 Task: Look for space in Decatur, United States from 26th August, 2023 to 10th September, 2023 for 6 adults, 2 children in price range Rs.10000 to Rs.15000. Place can be entire place or shared room with 6 bedrooms having 6 beds and 6 bathrooms. Property type can be house, flat, guest house. Amenities needed are: wifi, TV, free parkinig on premises, gym, breakfast. Booking option can be shelf check-in. Required host language is English.
Action: Mouse moved to (418, 111)
Screenshot: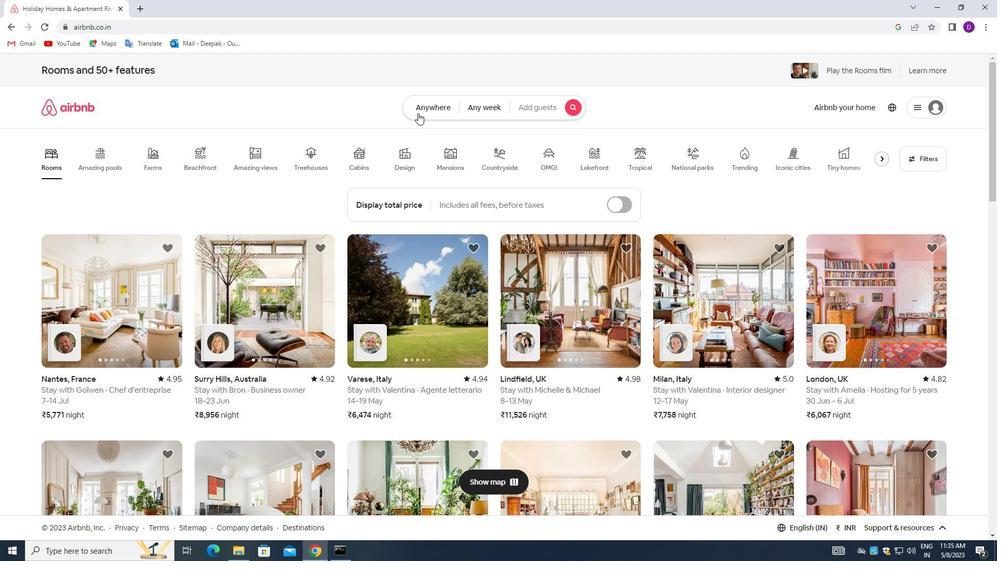 
Action: Mouse pressed left at (418, 111)
Screenshot: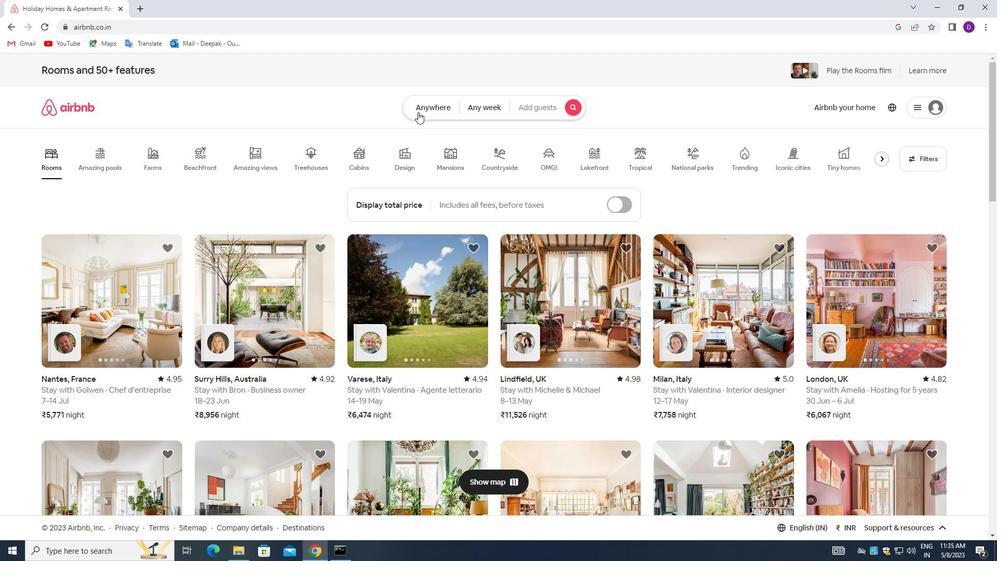 
Action: Mouse moved to (366, 152)
Screenshot: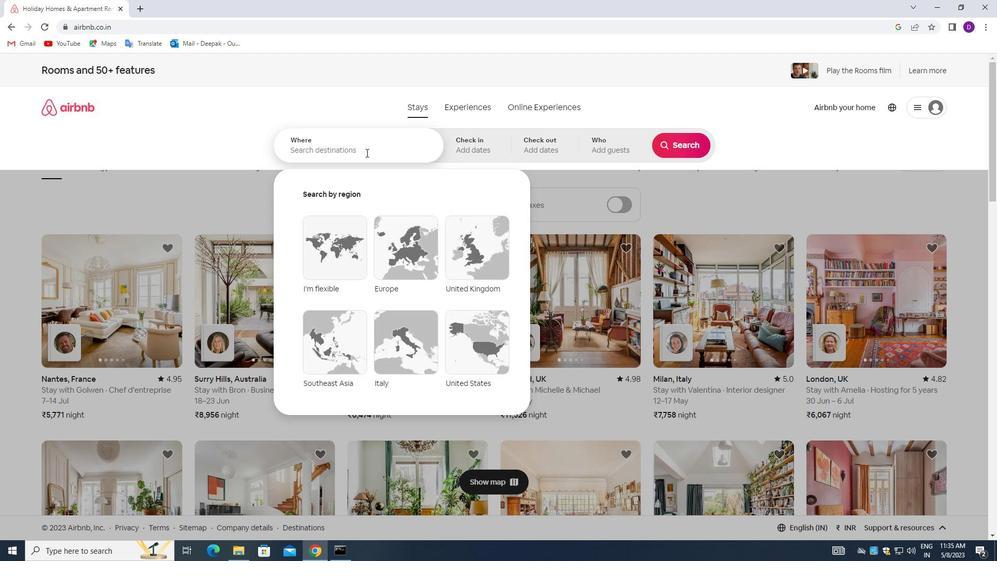 
Action: Mouse pressed left at (366, 152)
Screenshot: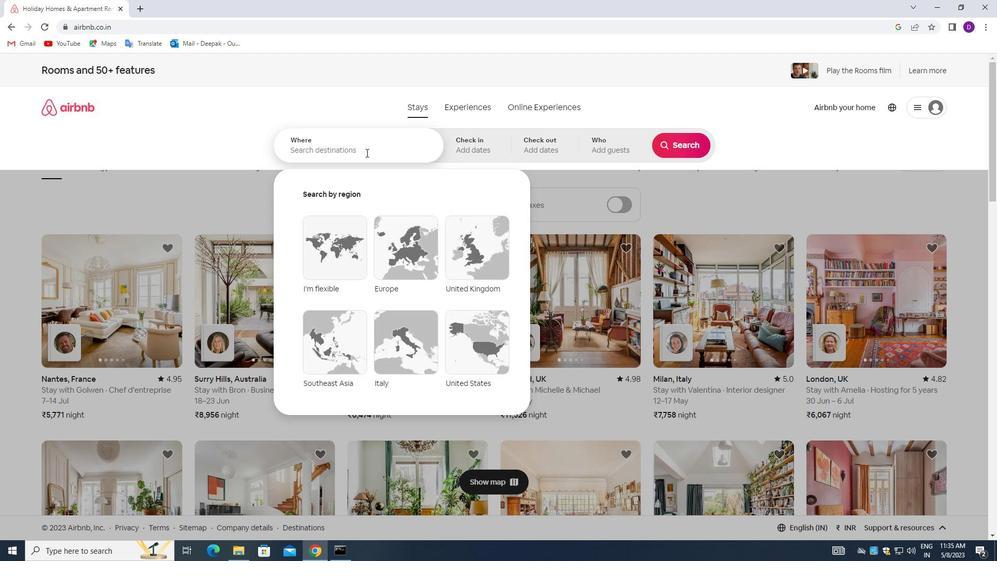 
Action: Mouse moved to (175, 233)
Screenshot: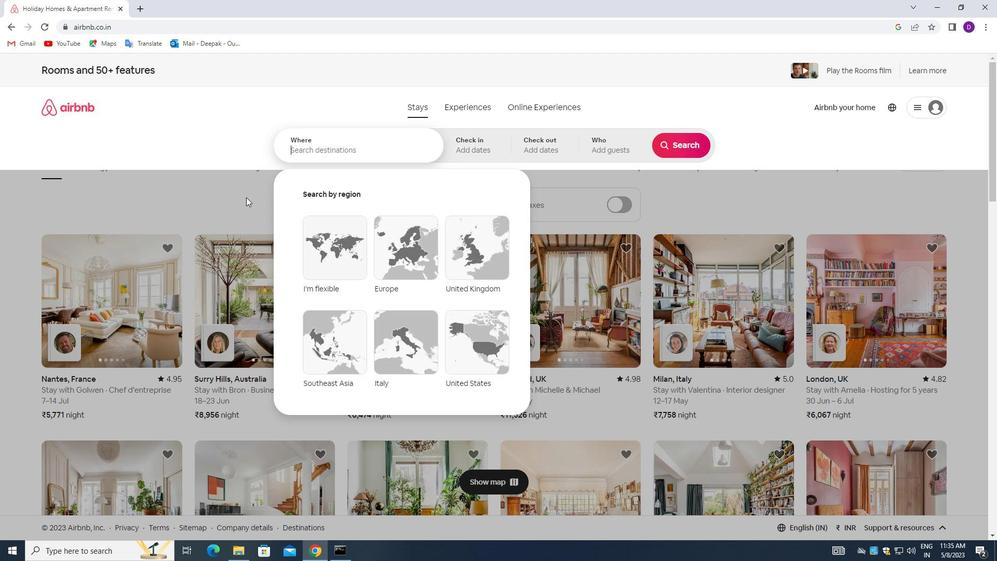
Action: Key pressed <Key.shift_r>Decatur,<Key.space><Key.shift>UNO<Key.backspace>ITED<Key.space><Key.shift_r>STATES<Key.enter>
Screenshot: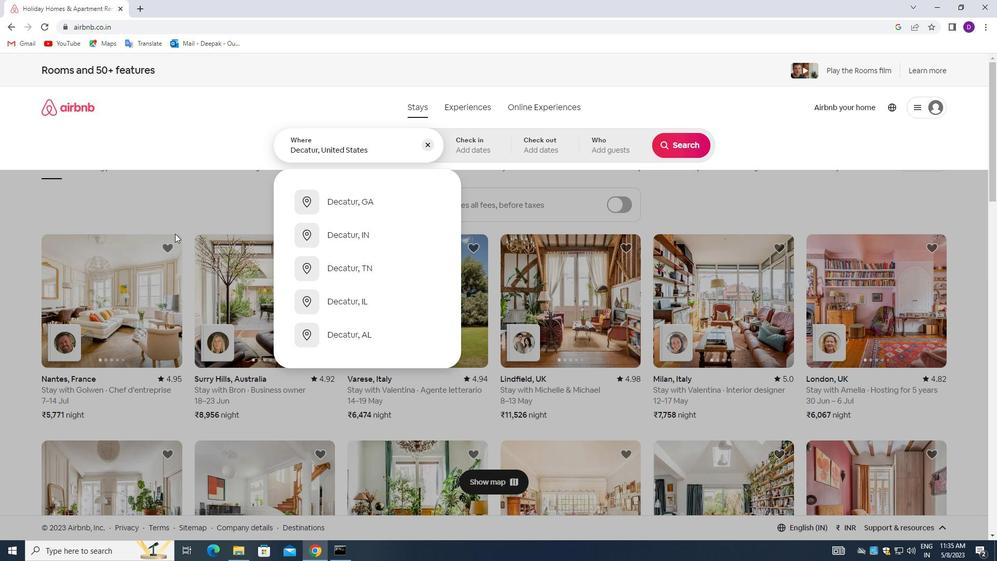 
Action: Mouse moved to (683, 230)
Screenshot: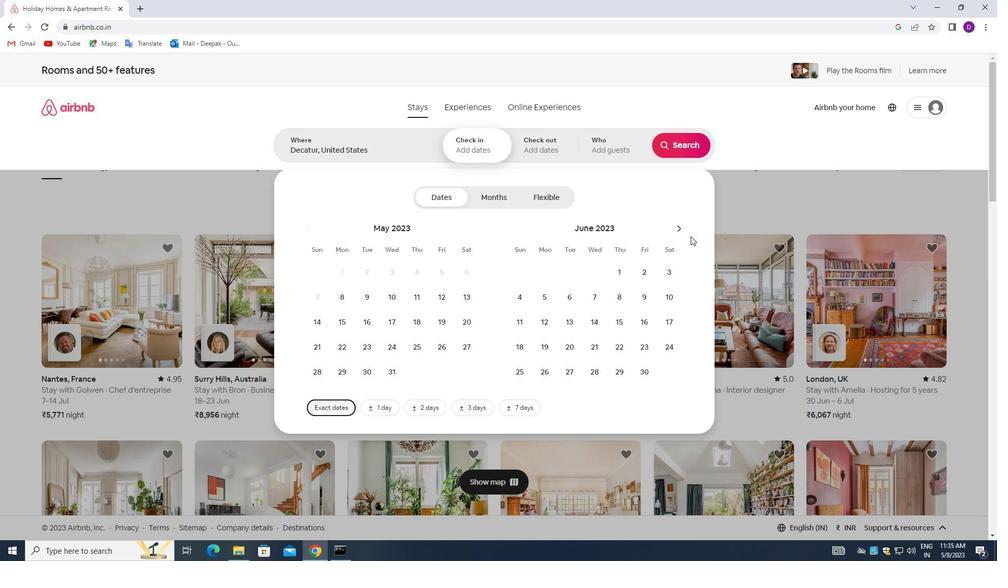 
Action: Mouse pressed left at (683, 230)
Screenshot: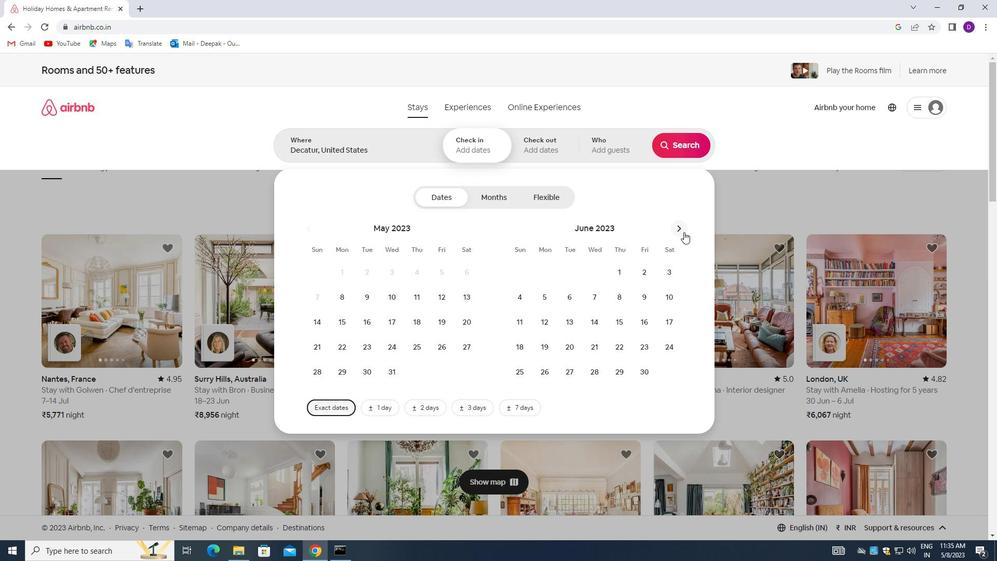 
Action: Mouse pressed left at (683, 230)
Screenshot: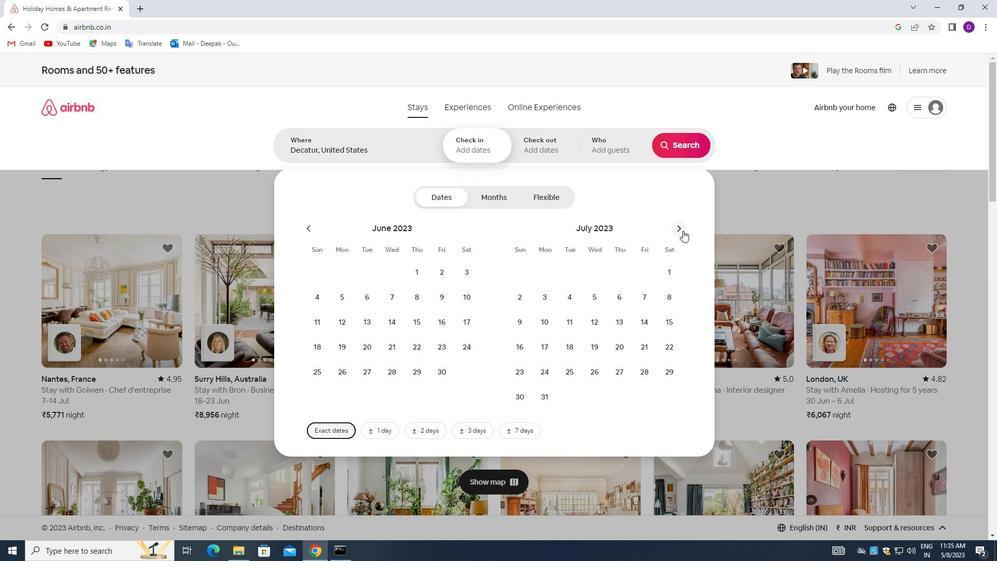 
Action: Mouse pressed left at (683, 230)
Screenshot: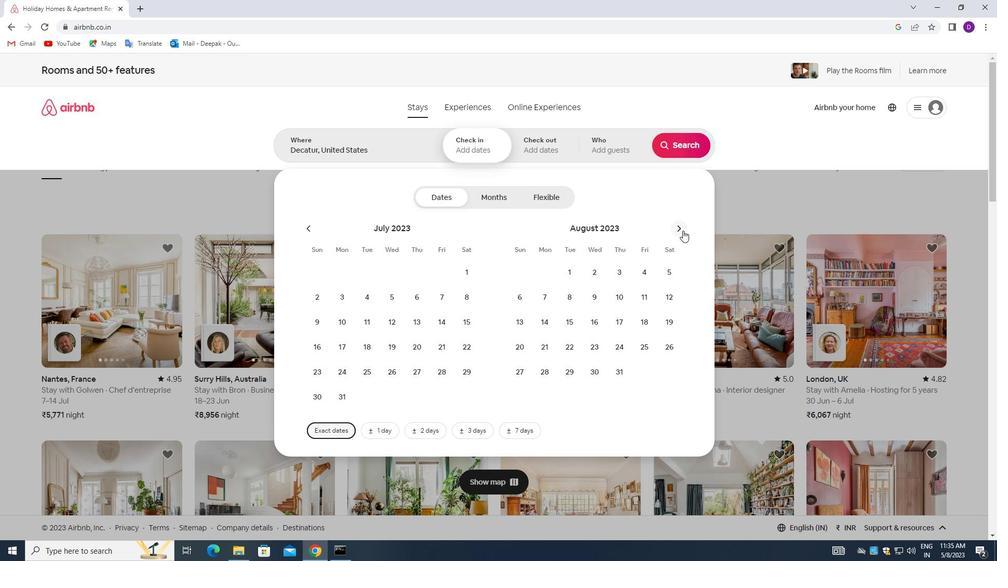 
Action: Mouse moved to (467, 344)
Screenshot: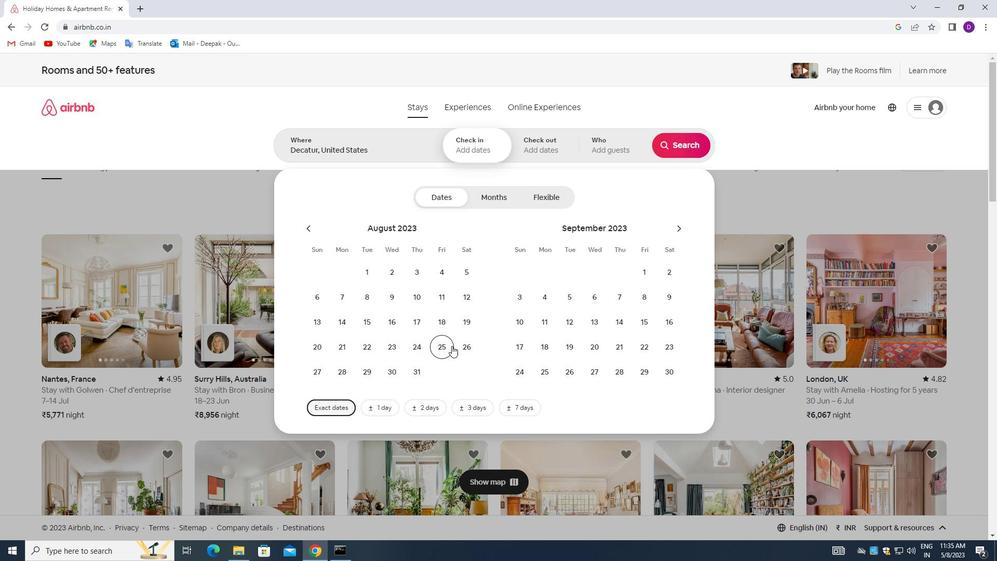 
Action: Mouse pressed left at (467, 344)
Screenshot: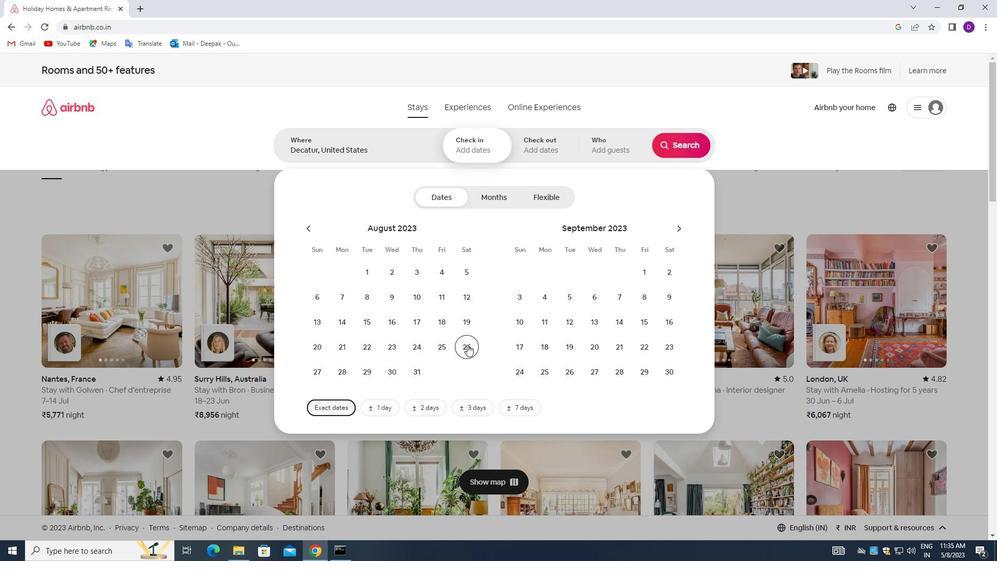 
Action: Mouse moved to (515, 322)
Screenshot: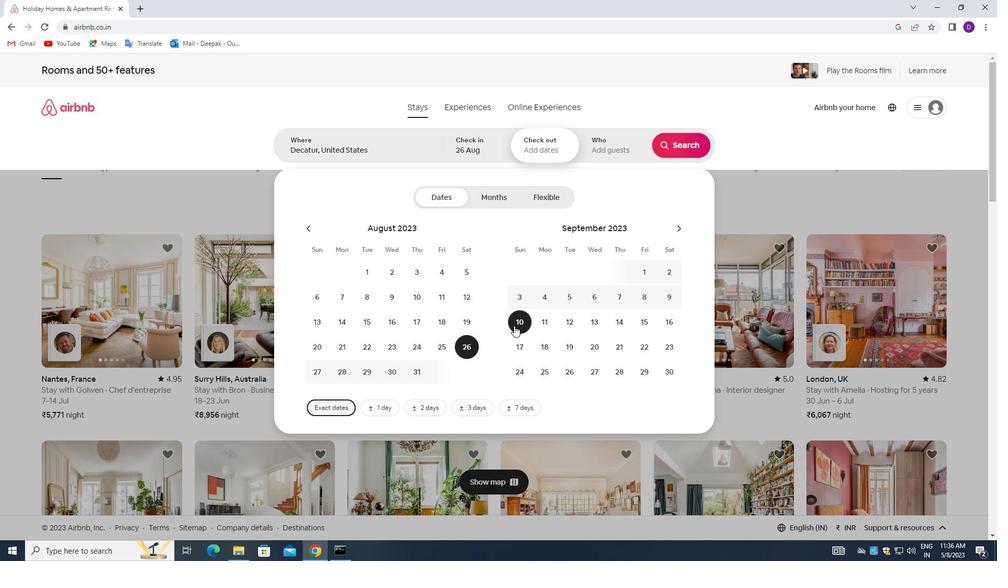 
Action: Mouse pressed left at (515, 322)
Screenshot: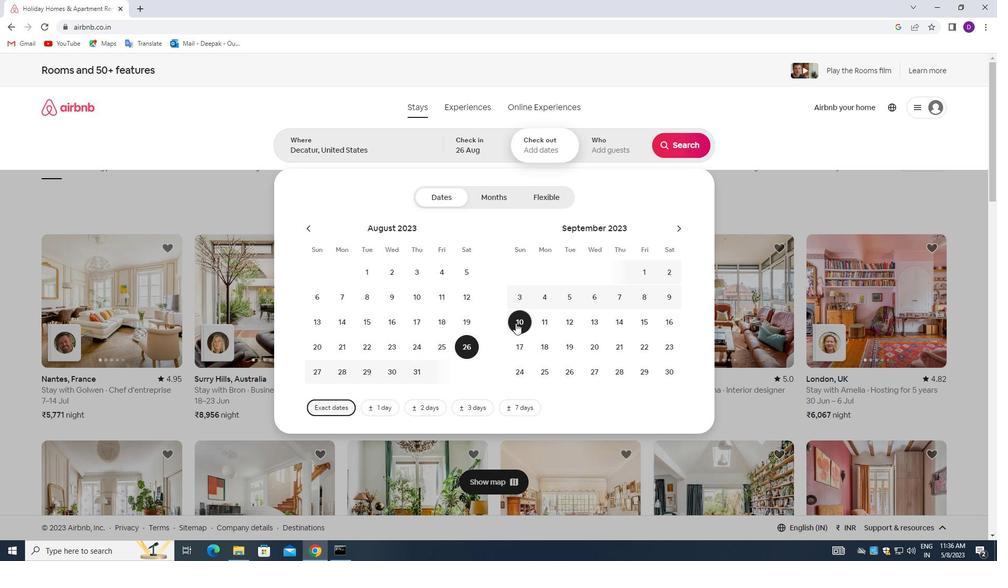 
Action: Mouse moved to (599, 146)
Screenshot: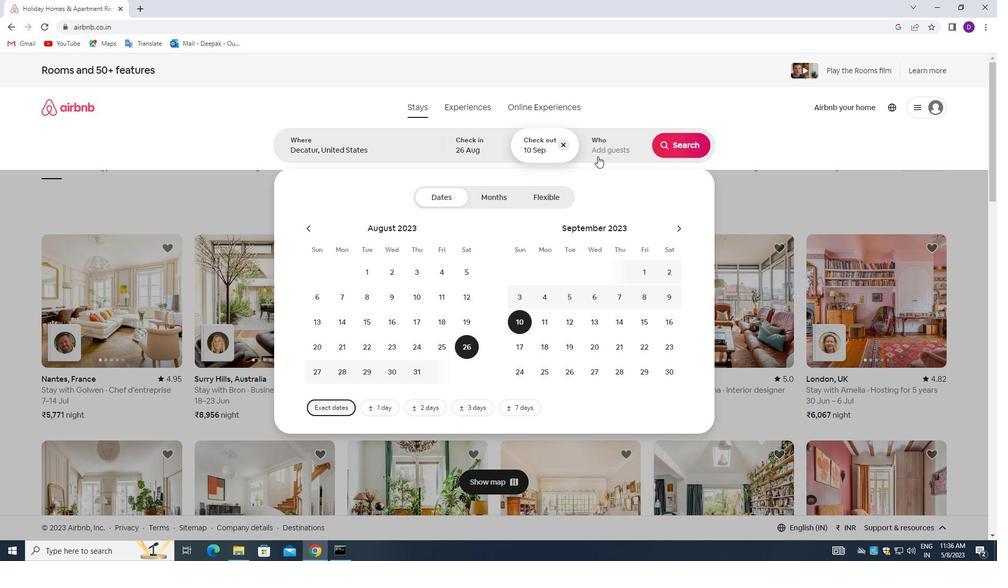 
Action: Mouse pressed left at (599, 146)
Screenshot: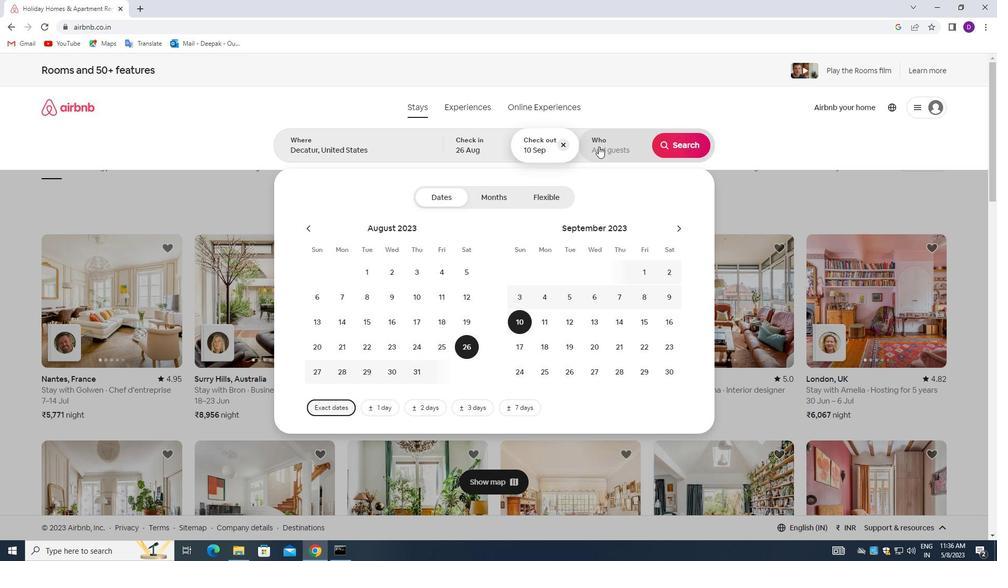 
Action: Mouse moved to (686, 203)
Screenshot: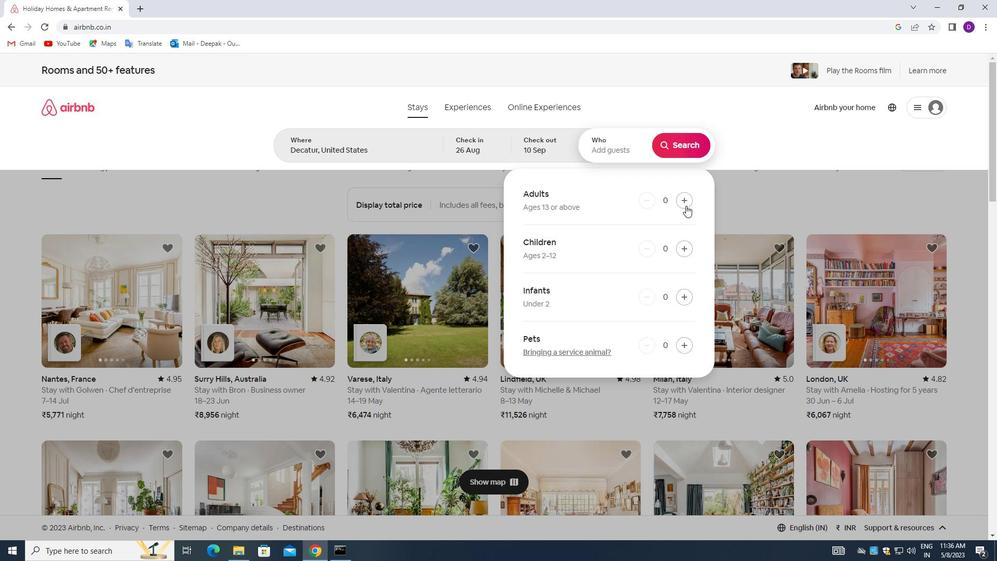 
Action: Mouse pressed left at (686, 203)
Screenshot: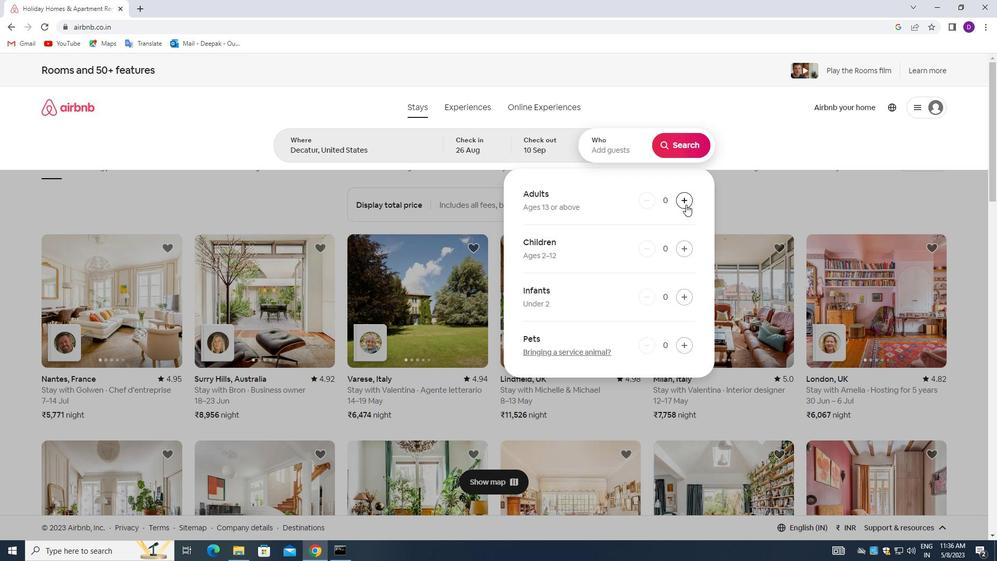 
Action: Mouse pressed left at (686, 203)
Screenshot: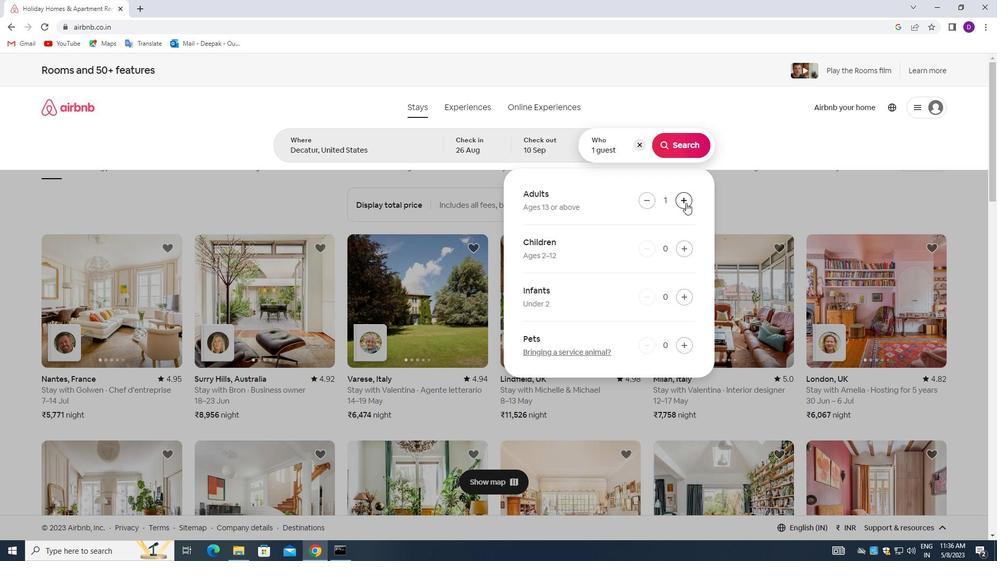 
Action: Mouse pressed left at (686, 203)
Screenshot: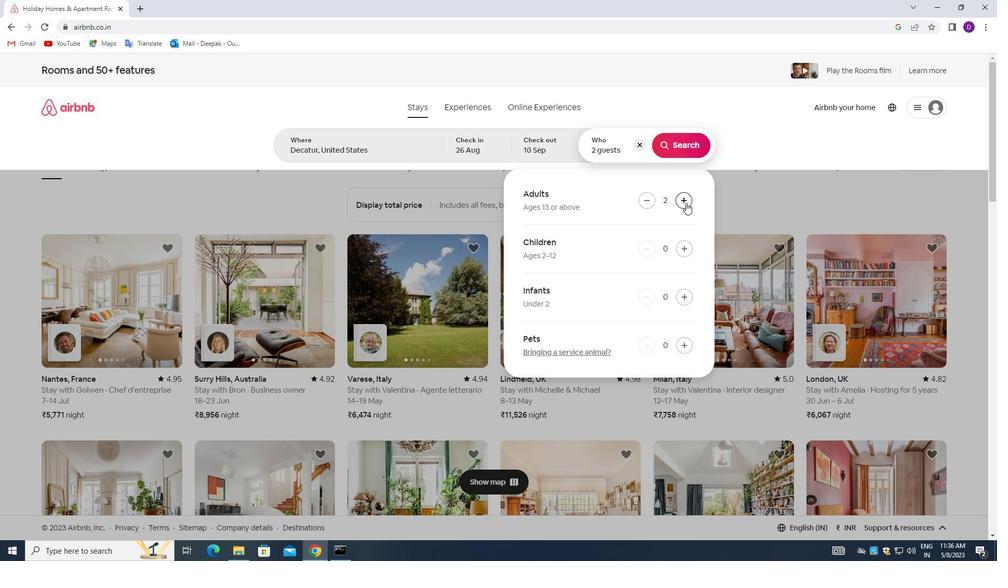
Action: Mouse pressed left at (686, 203)
Screenshot: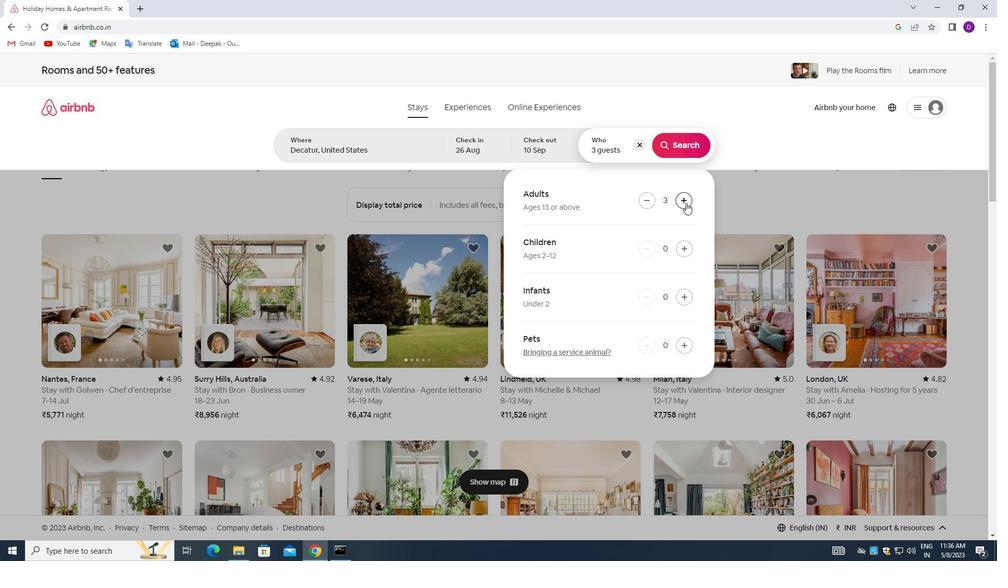 
Action: Mouse pressed left at (686, 203)
Screenshot: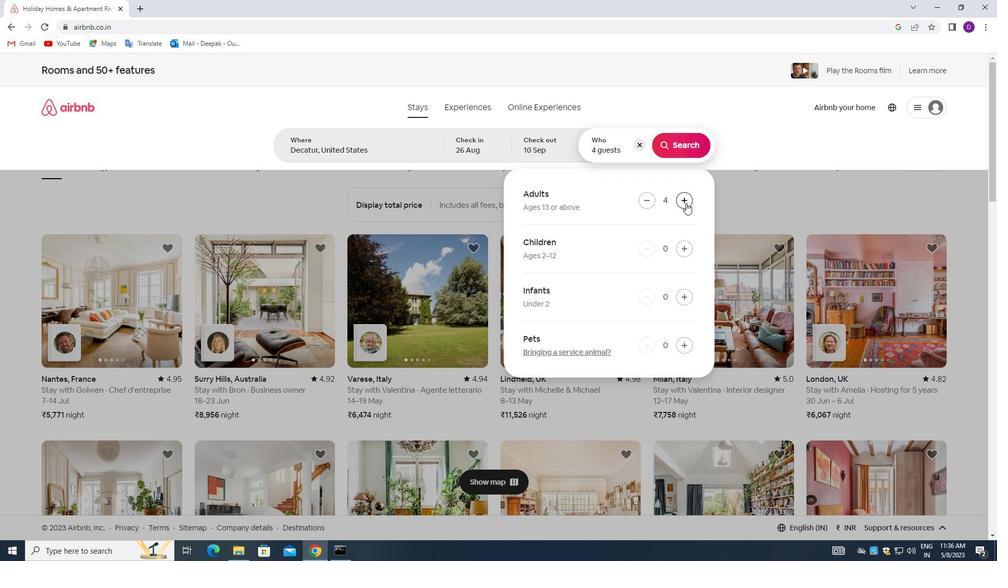 
Action: Mouse pressed left at (686, 203)
Screenshot: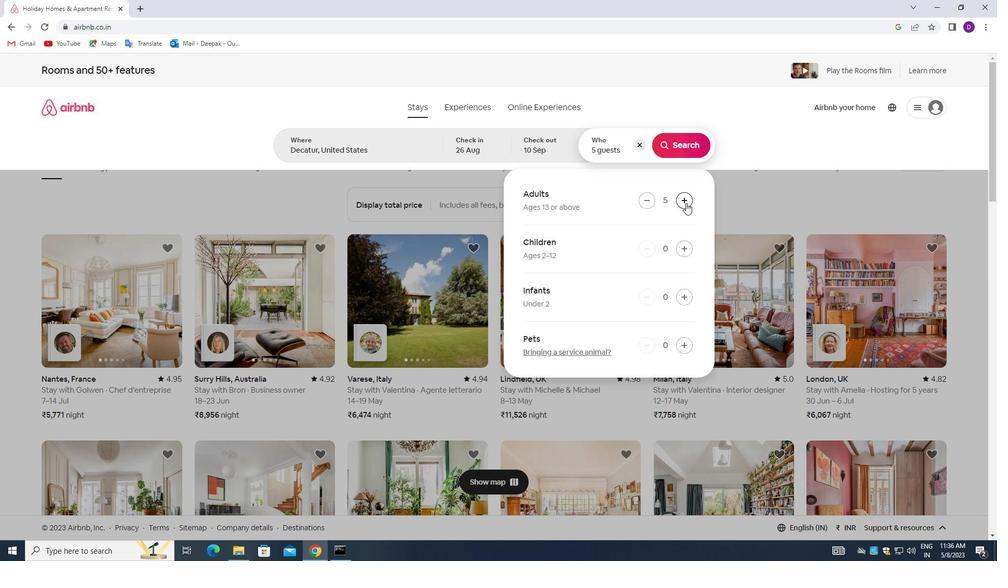 
Action: Mouse moved to (681, 251)
Screenshot: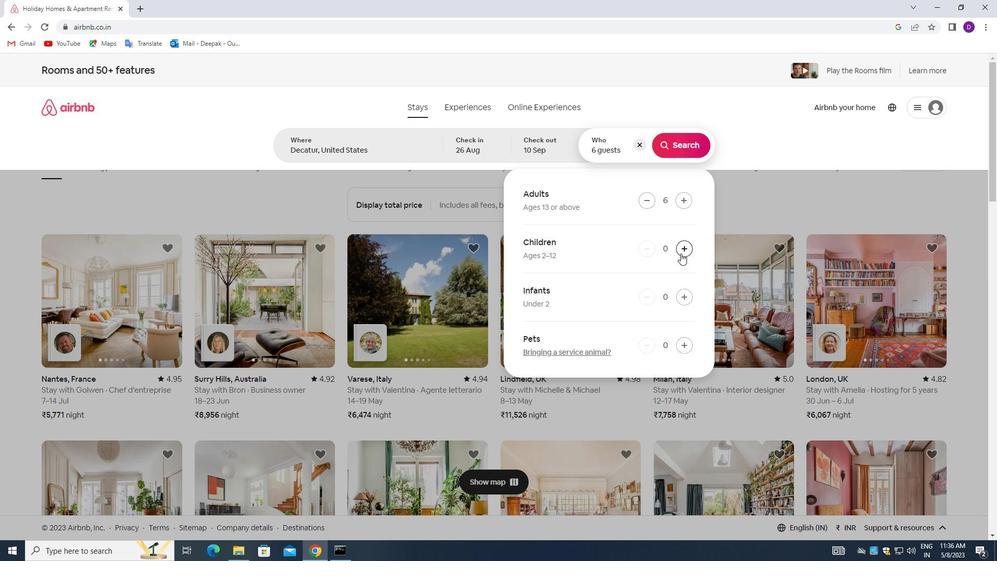 
Action: Mouse pressed left at (681, 251)
Screenshot: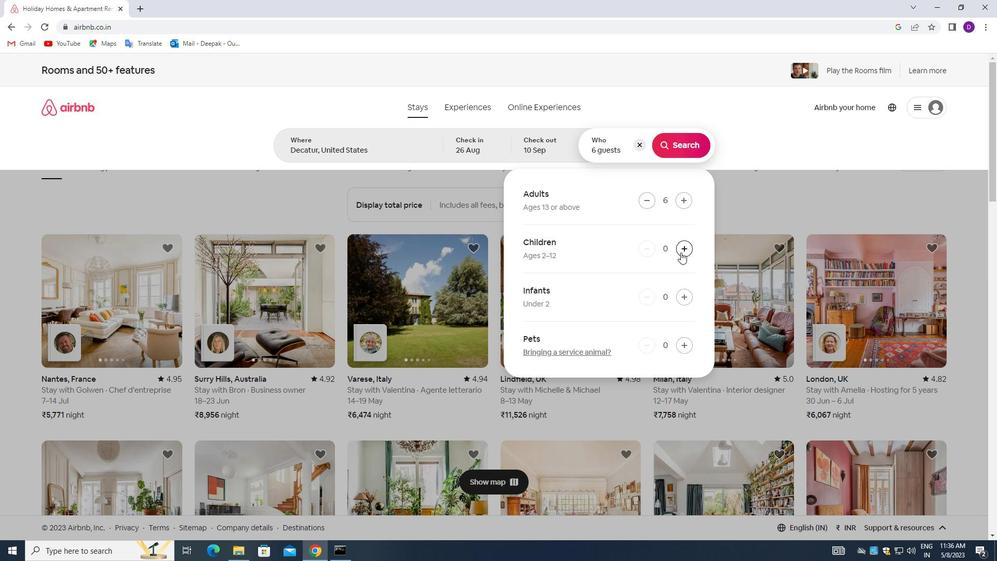 
Action: Mouse pressed left at (681, 251)
Screenshot: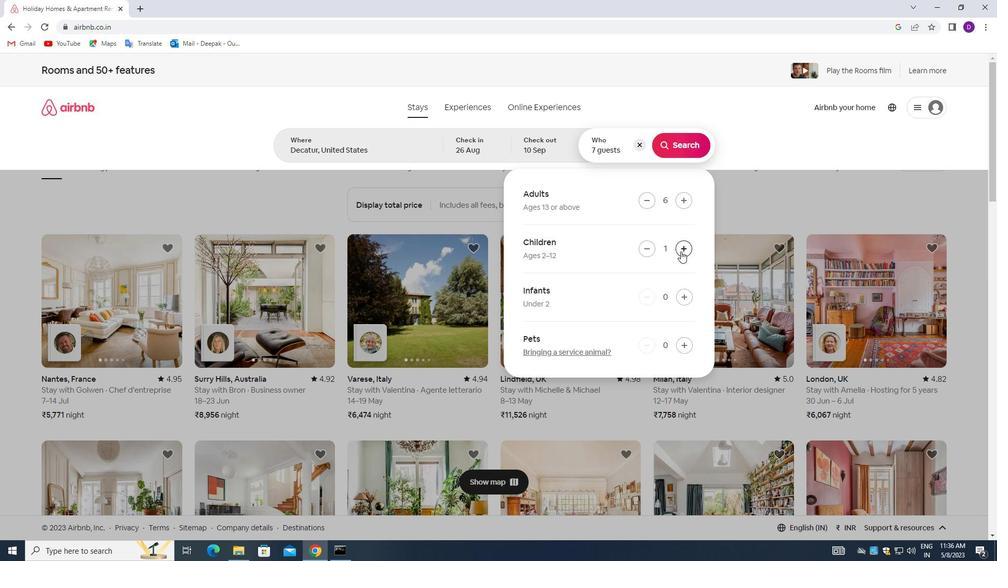 
Action: Mouse moved to (681, 143)
Screenshot: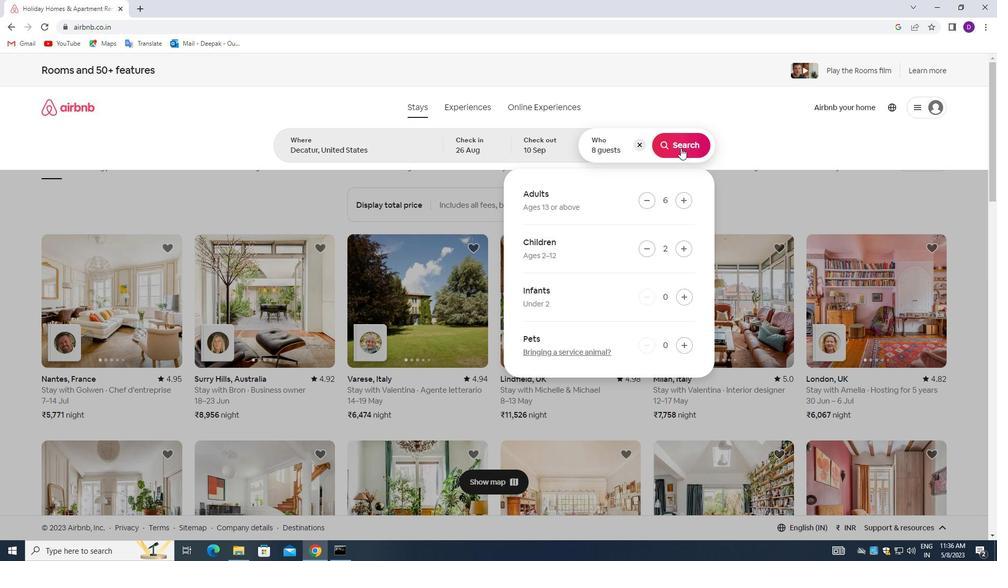 
Action: Mouse pressed left at (681, 143)
Screenshot: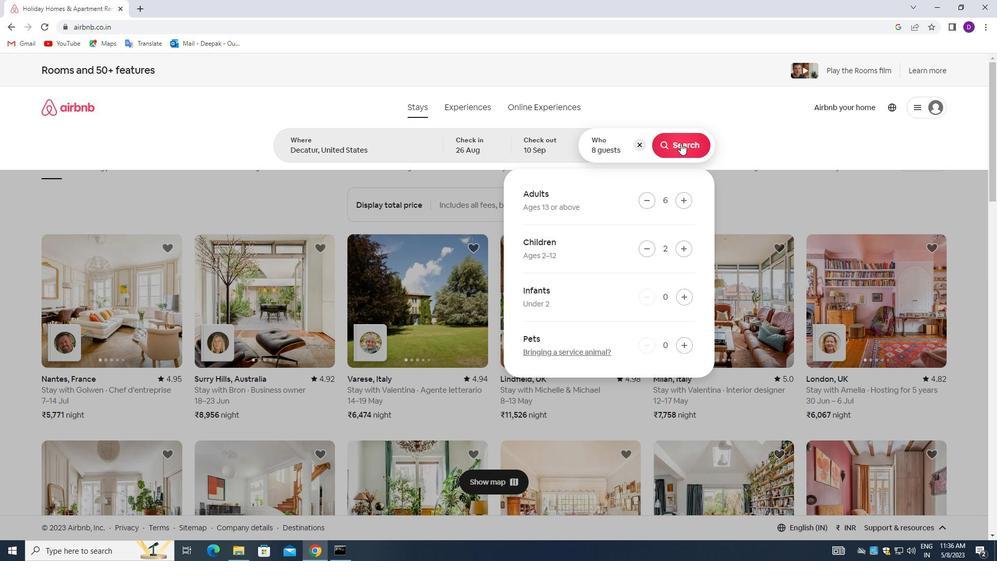 
Action: Mouse moved to (943, 113)
Screenshot: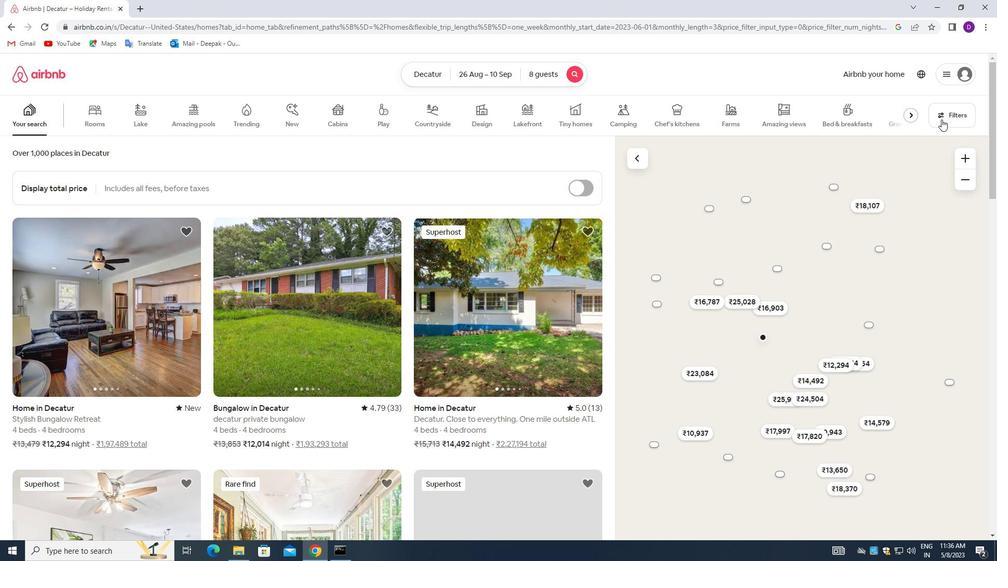 
Action: Mouse pressed left at (943, 113)
Screenshot: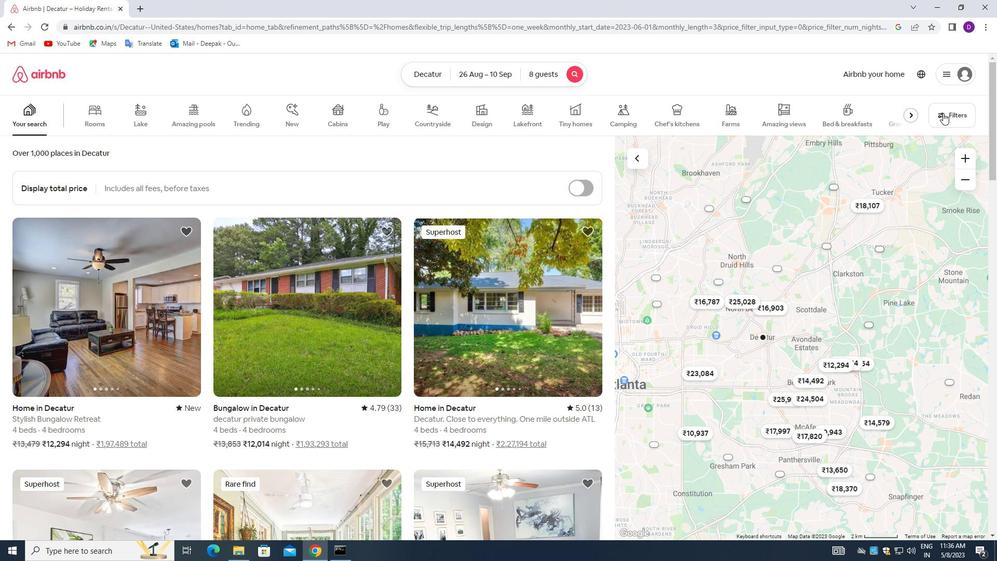 
Action: Mouse moved to (434, 333)
Screenshot: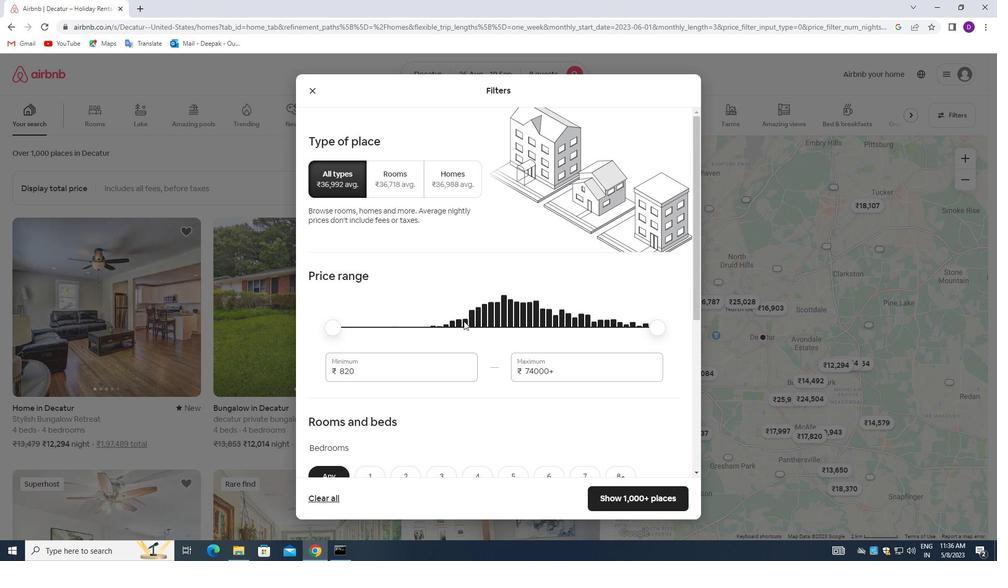 
Action: Mouse scrolled (434, 332) with delta (0, 0)
Screenshot: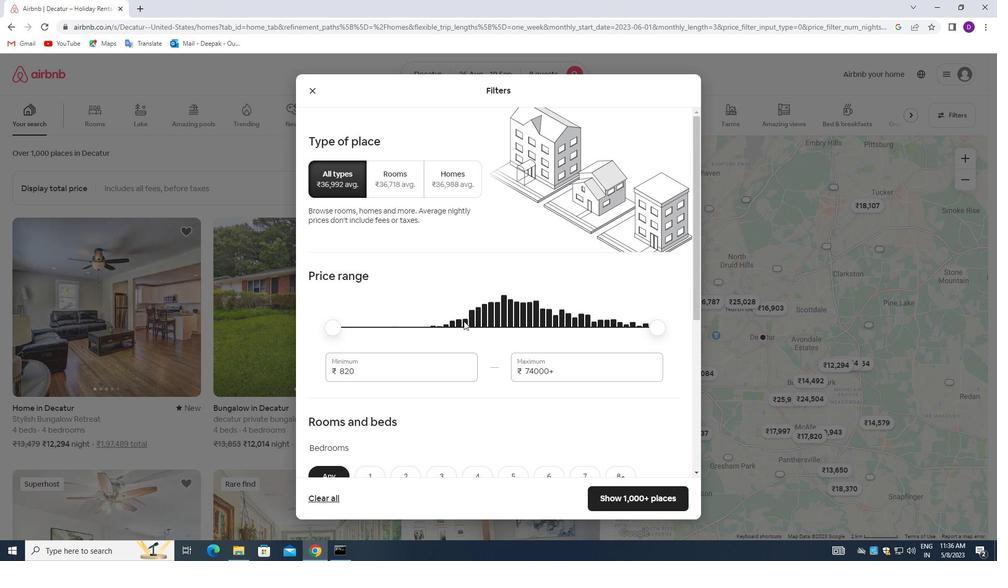 
Action: Mouse moved to (361, 319)
Screenshot: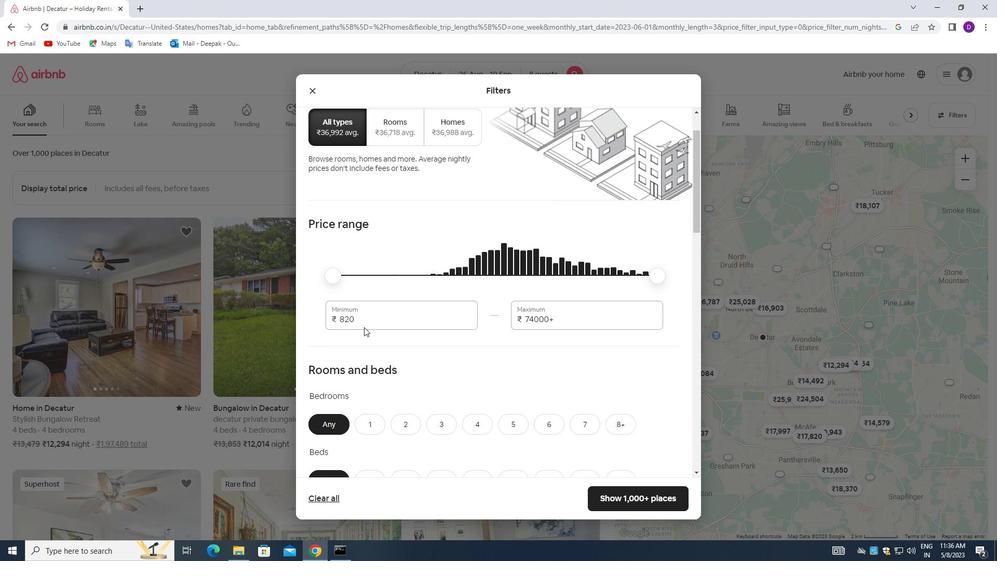 
Action: Mouse pressed left at (361, 319)
Screenshot: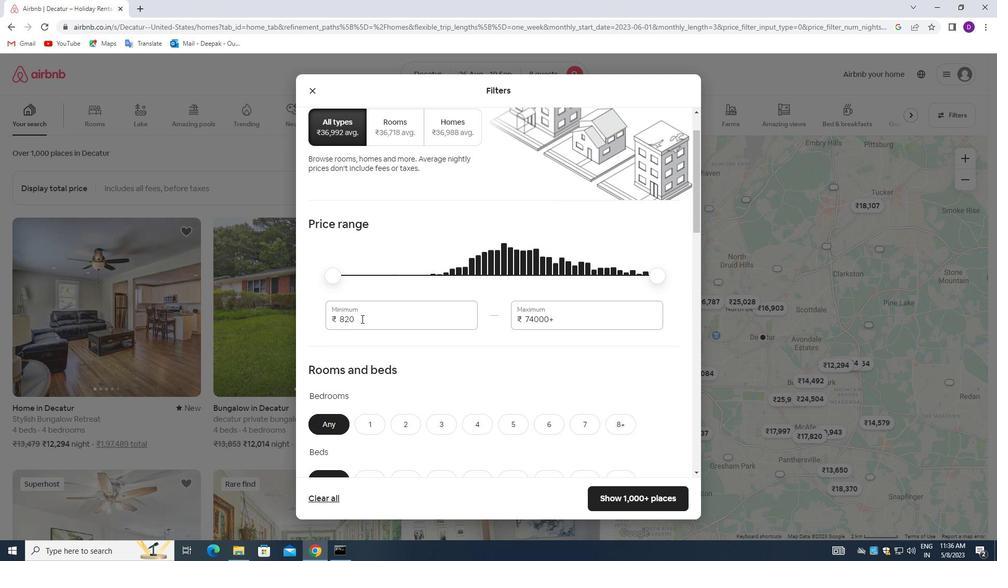 
Action: Mouse pressed left at (361, 319)
Screenshot: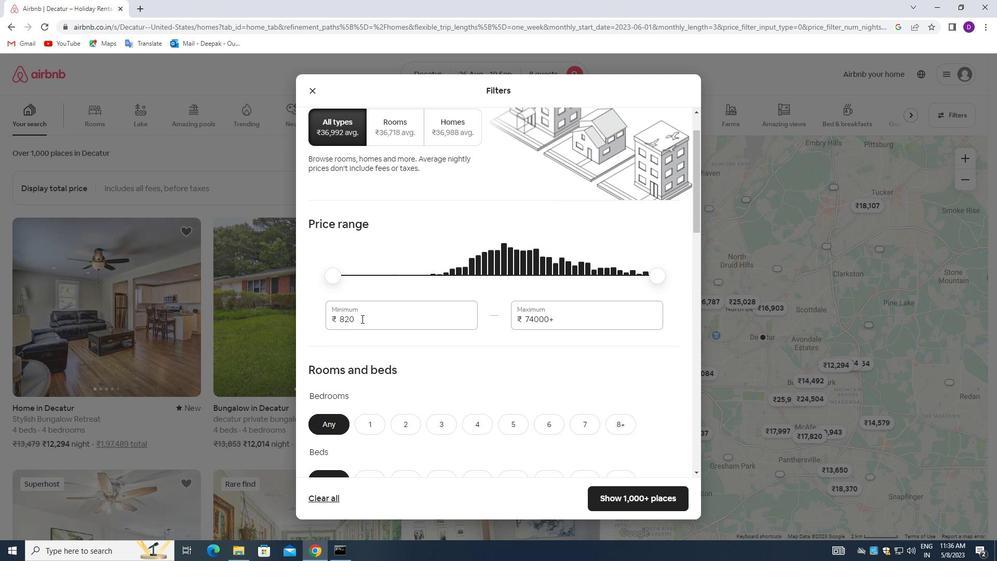
Action: Key pressed 10000<Key.tab>15000
Screenshot: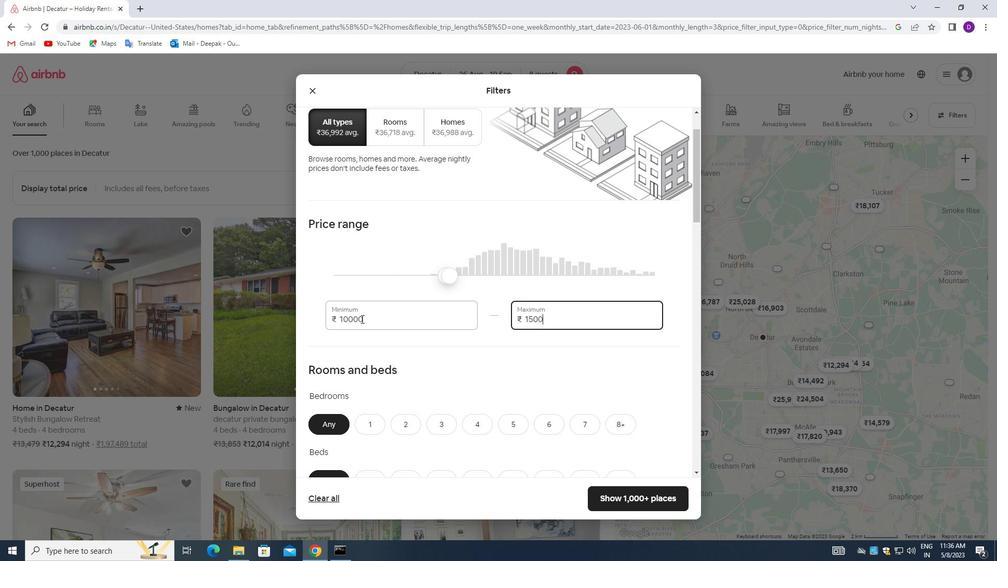 
Action: Mouse moved to (422, 321)
Screenshot: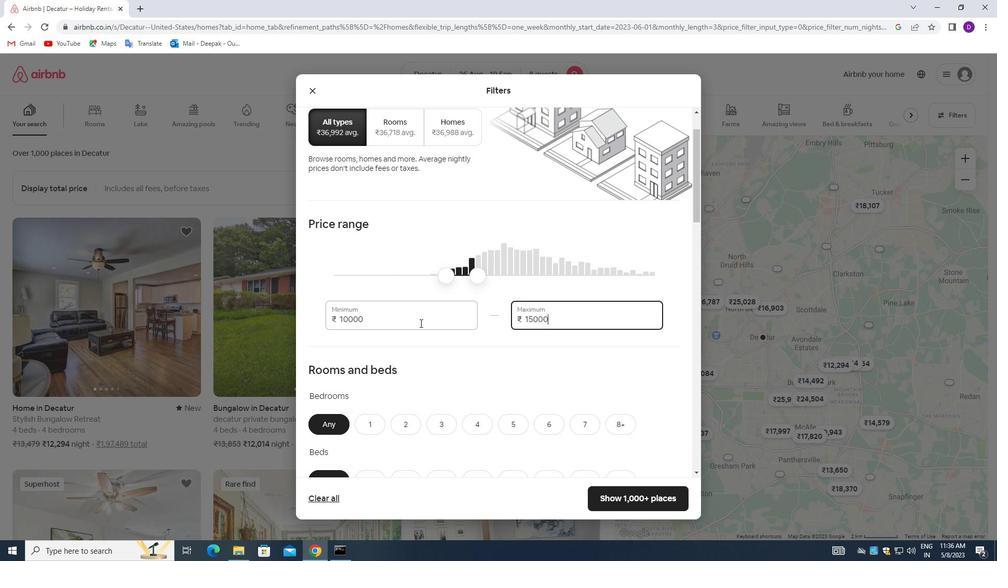 
Action: Mouse scrolled (422, 321) with delta (0, 0)
Screenshot: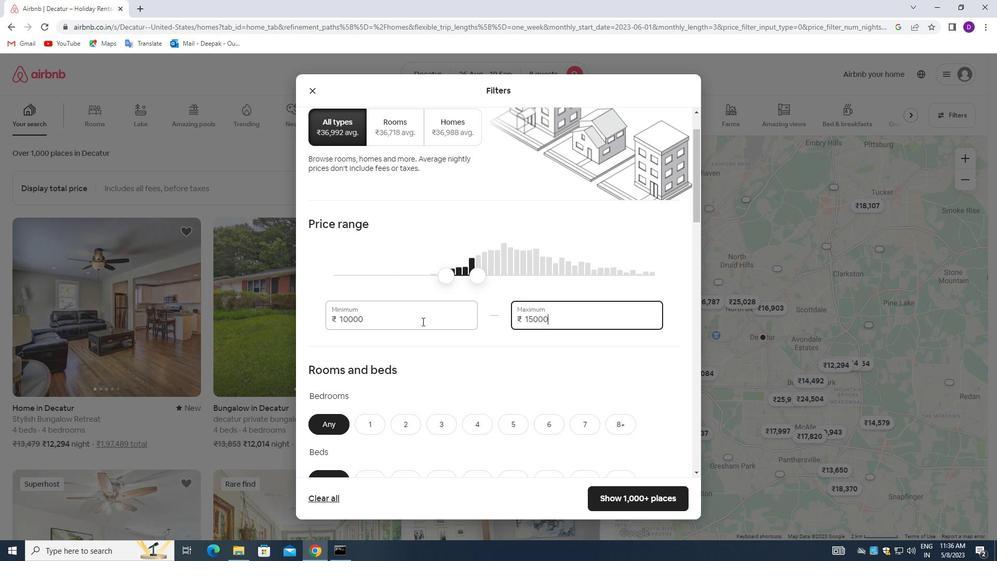 
Action: Mouse scrolled (422, 321) with delta (0, 0)
Screenshot: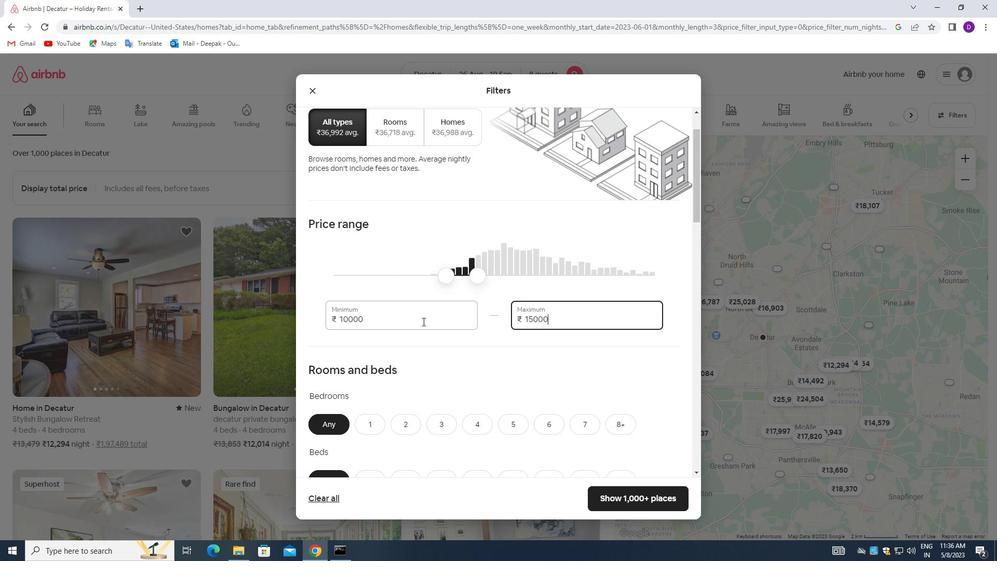 
Action: Mouse scrolled (422, 321) with delta (0, 0)
Screenshot: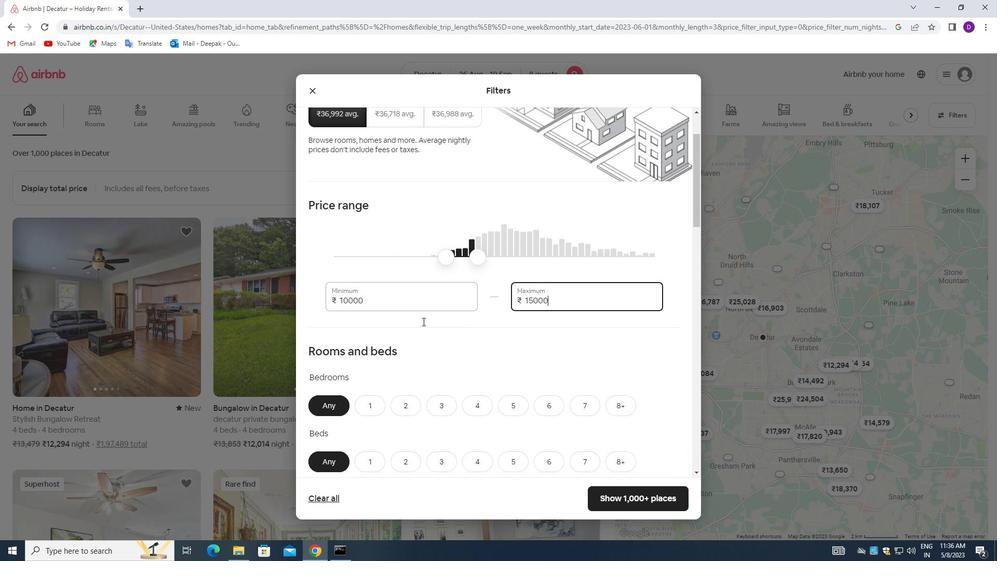 
Action: Mouse moved to (546, 274)
Screenshot: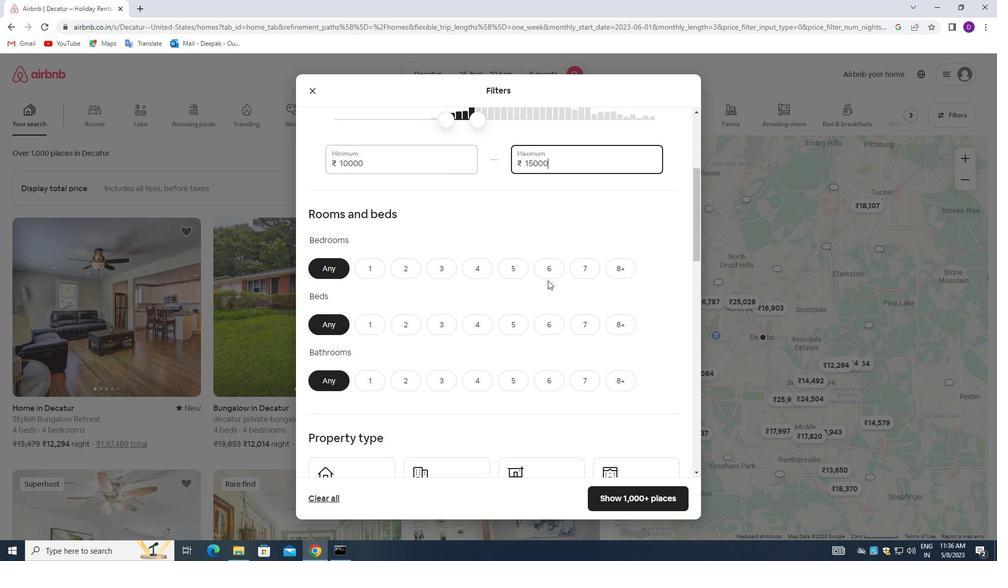 
Action: Mouse pressed left at (546, 274)
Screenshot: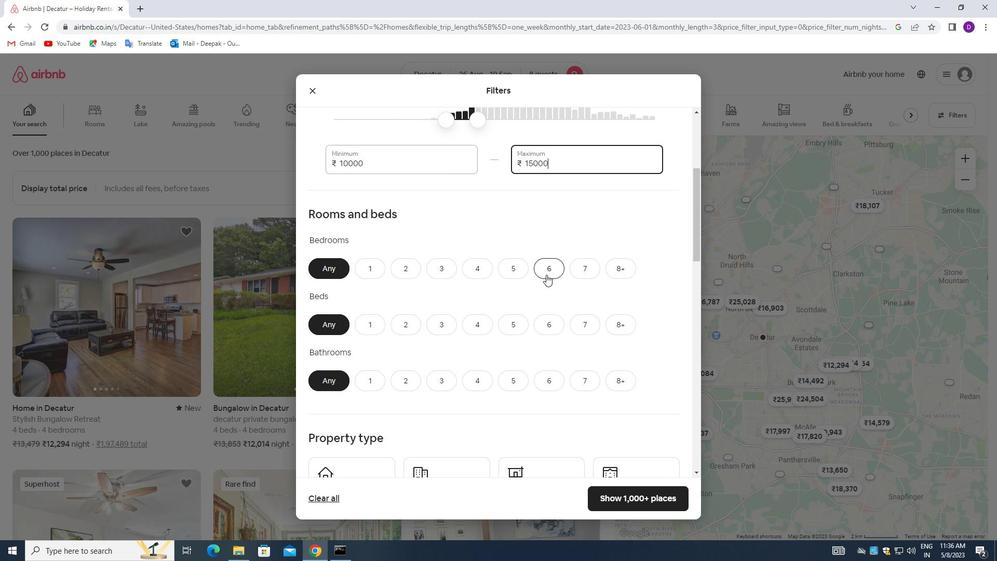
Action: Mouse moved to (551, 324)
Screenshot: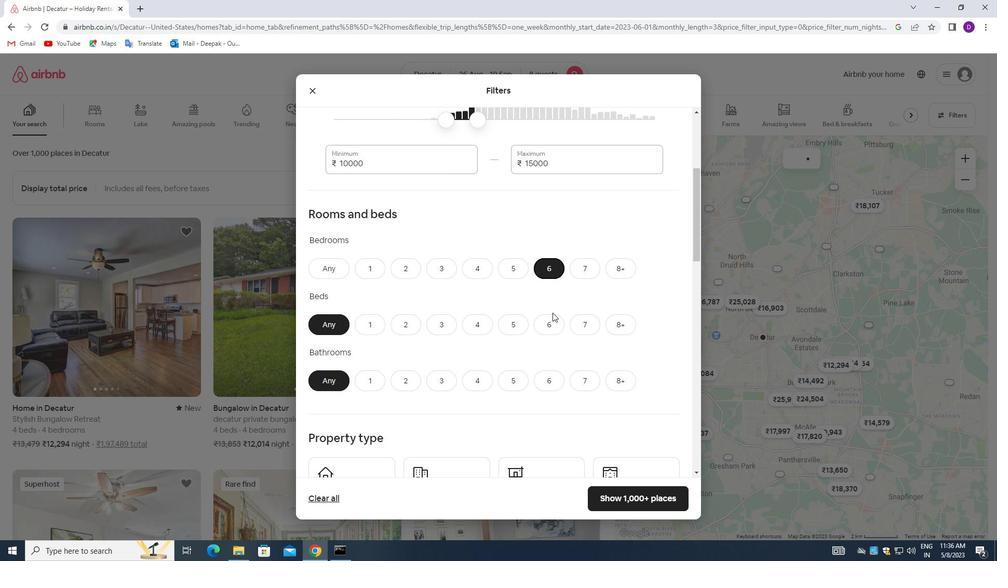 
Action: Mouse pressed left at (551, 324)
Screenshot: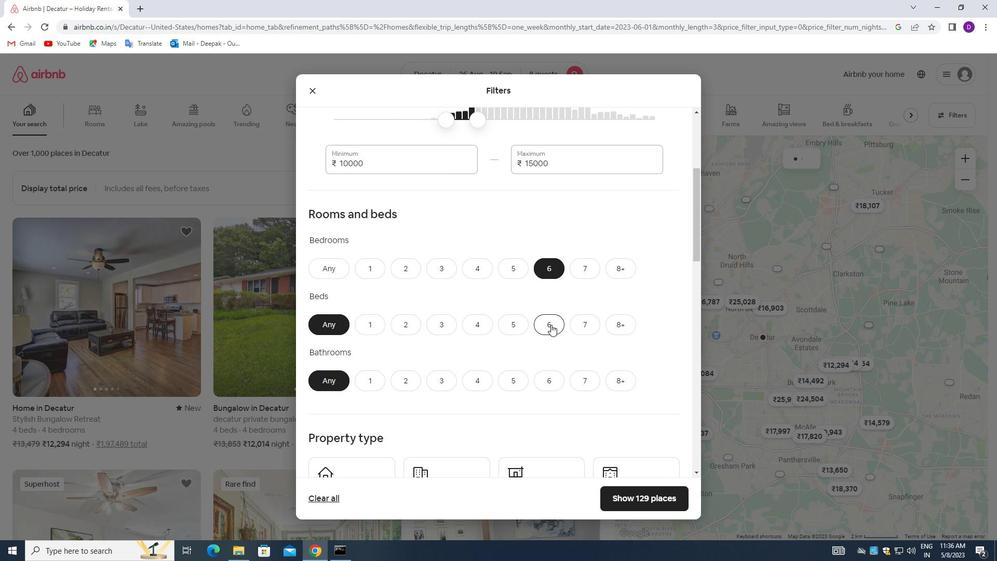 
Action: Mouse moved to (551, 374)
Screenshot: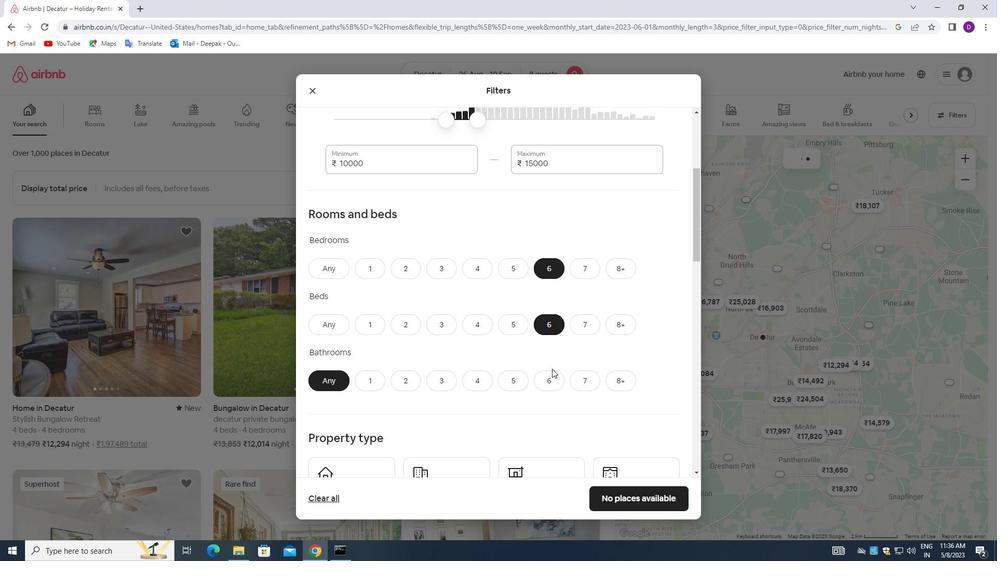 
Action: Mouse pressed left at (551, 374)
Screenshot: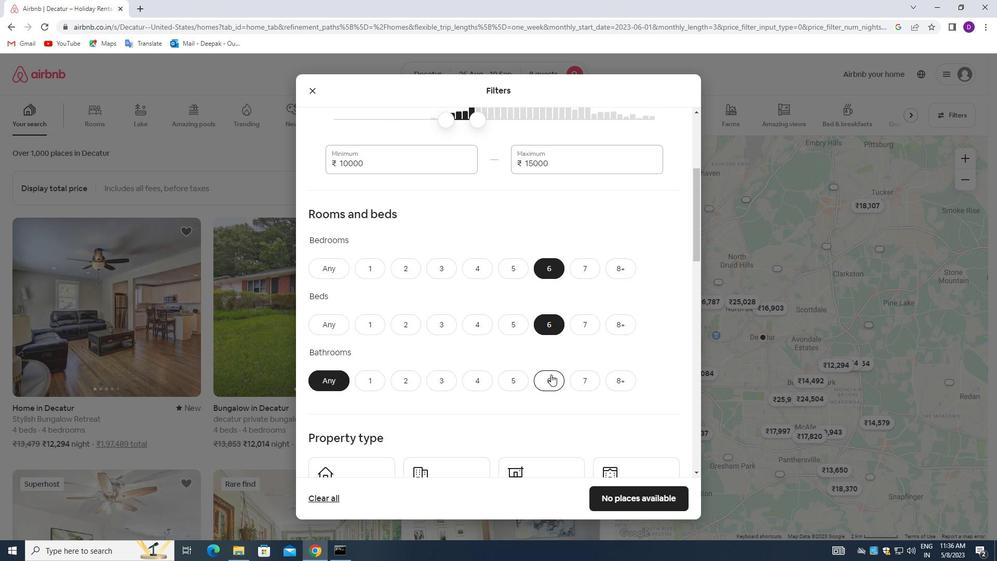 
Action: Mouse moved to (524, 299)
Screenshot: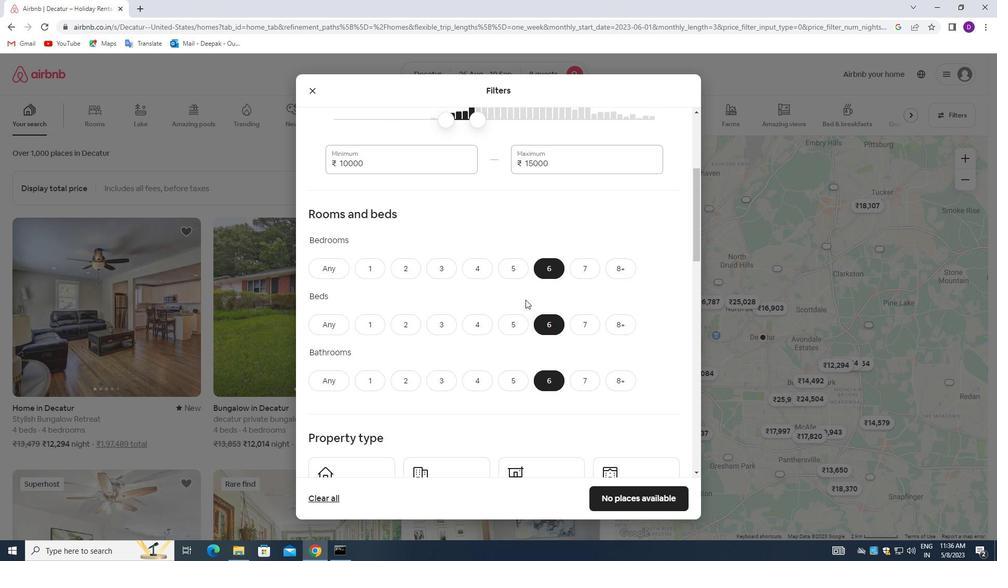 
Action: Mouse scrolled (524, 299) with delta (0, 0)
Screenshot: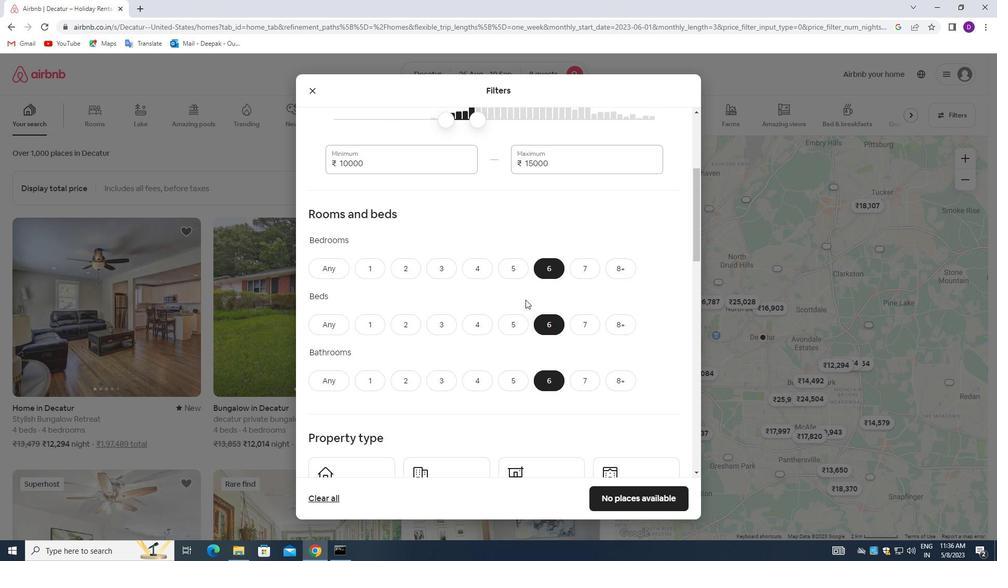 
Action: Mouse moved to (518, 299)
Screenshot: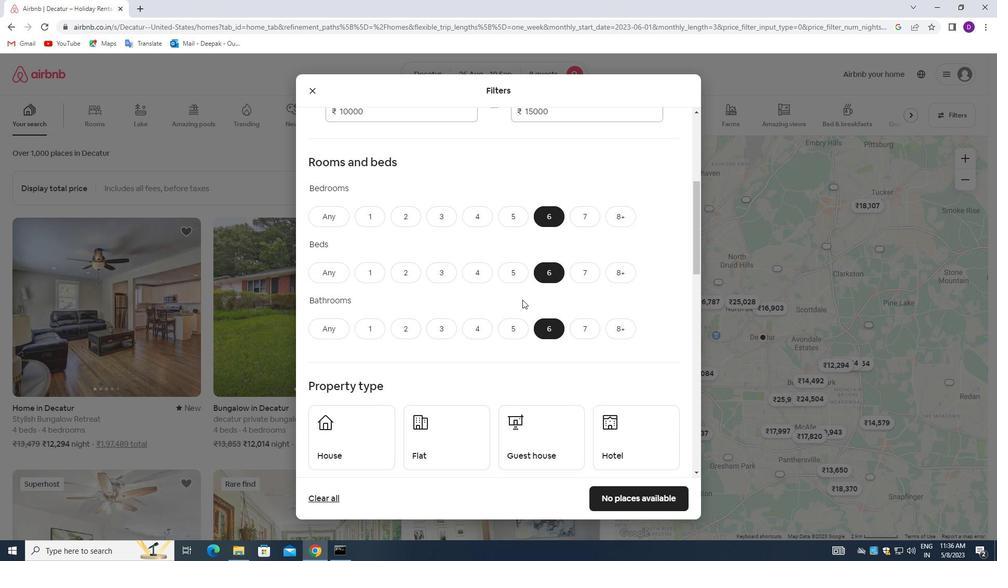 
Action: Mouse scrolled (518, 298) with delta (0, 0)
Screenshot: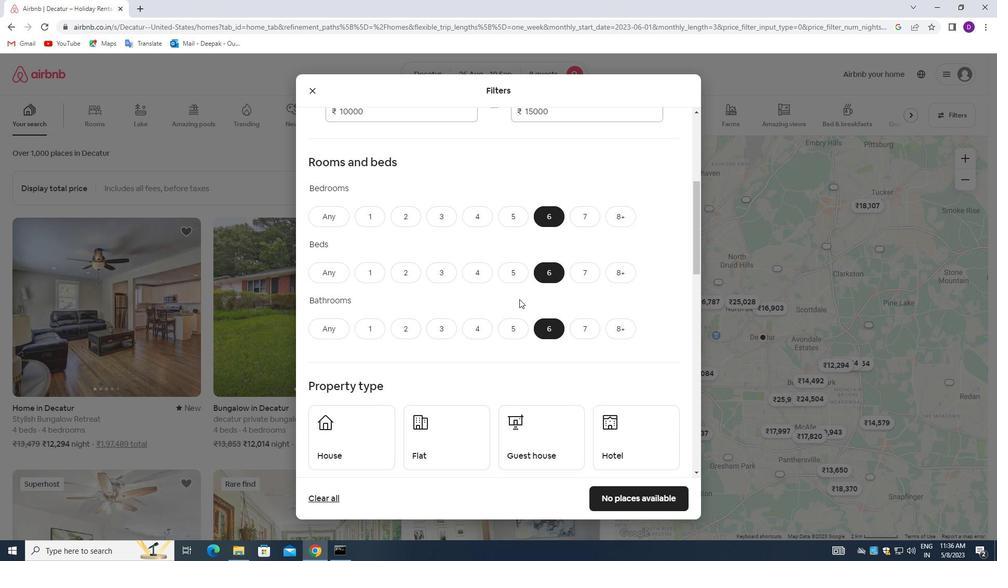 
Action: Mouse scrolled (518, 298) with delta (0, 0)
Screenshot: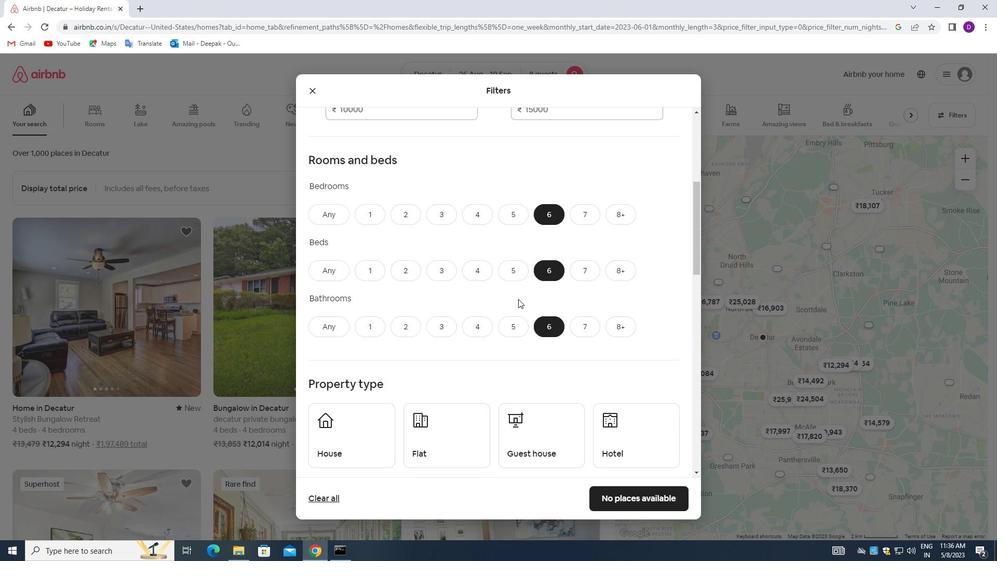 
Action: Mouse moved to (371, 326)
Screenshot: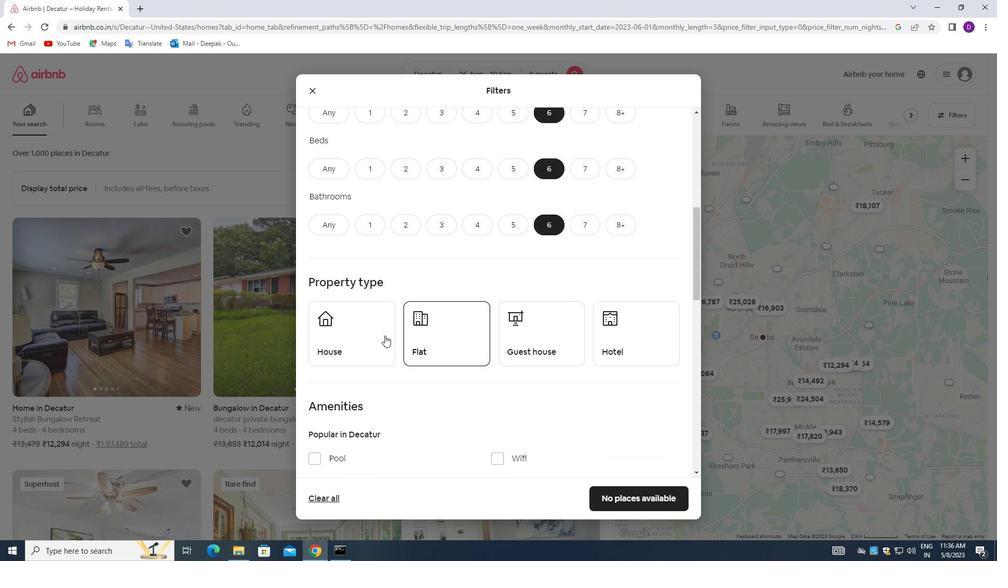 
Action: Mouse pressed left at (371, 326)
Screenshot: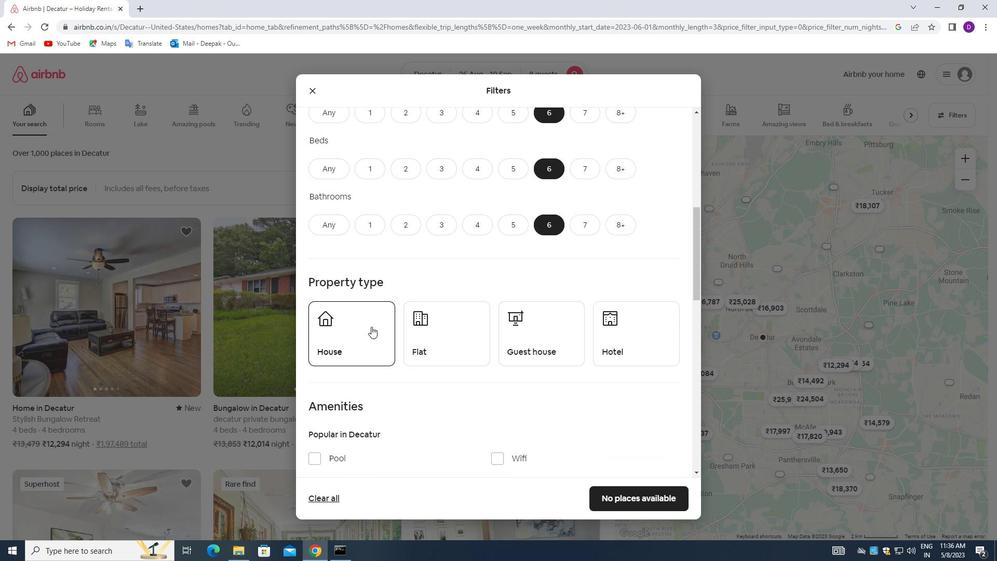
Action: Mouse moved to (455, 335)
Screenshot: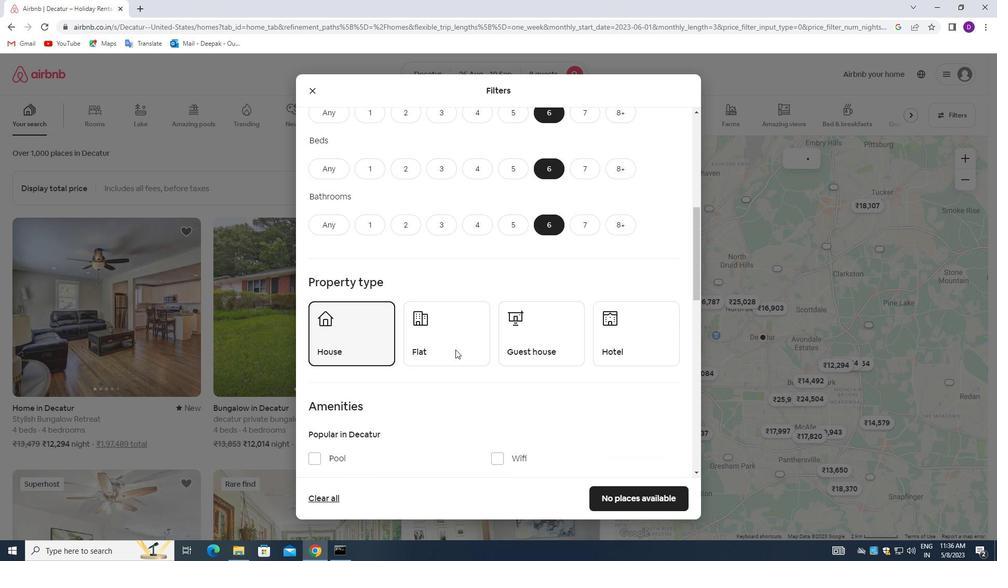 
Action: Mouse pressed left at (455, 335)
Screenshot: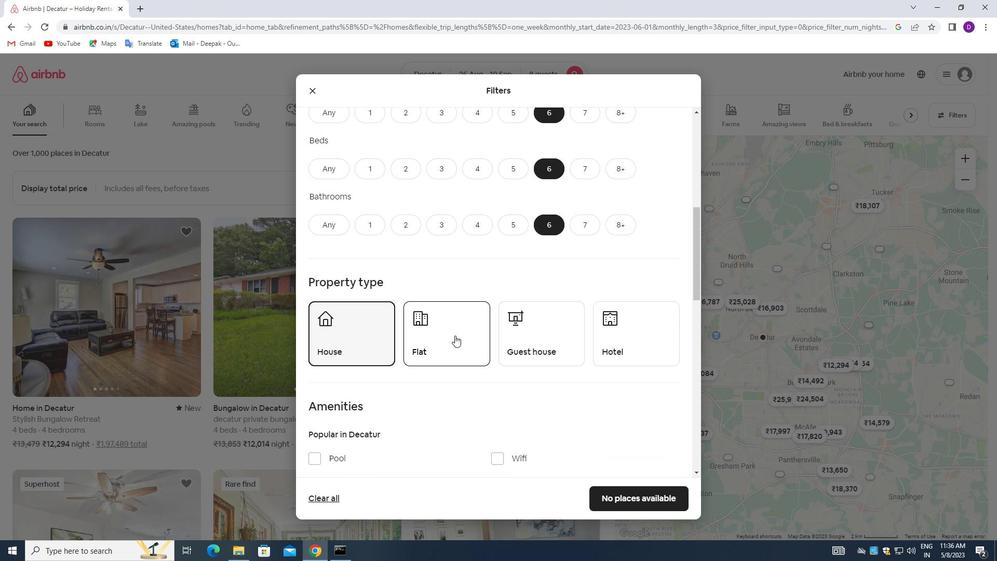 
Action: Mouse moved to (536, 338)
Screenshot: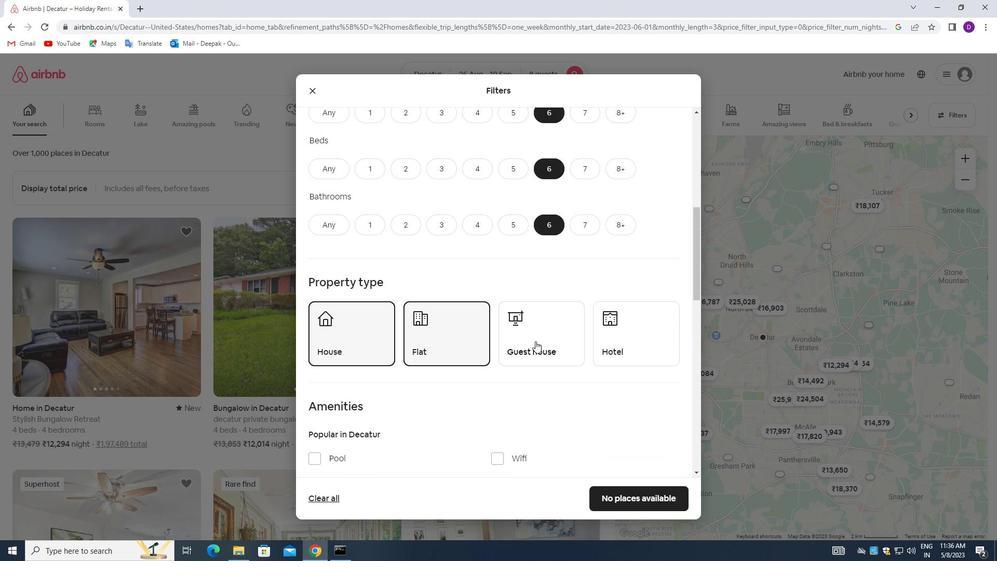 
Action: Mouse pressed left at (536, 338)
Screenshot: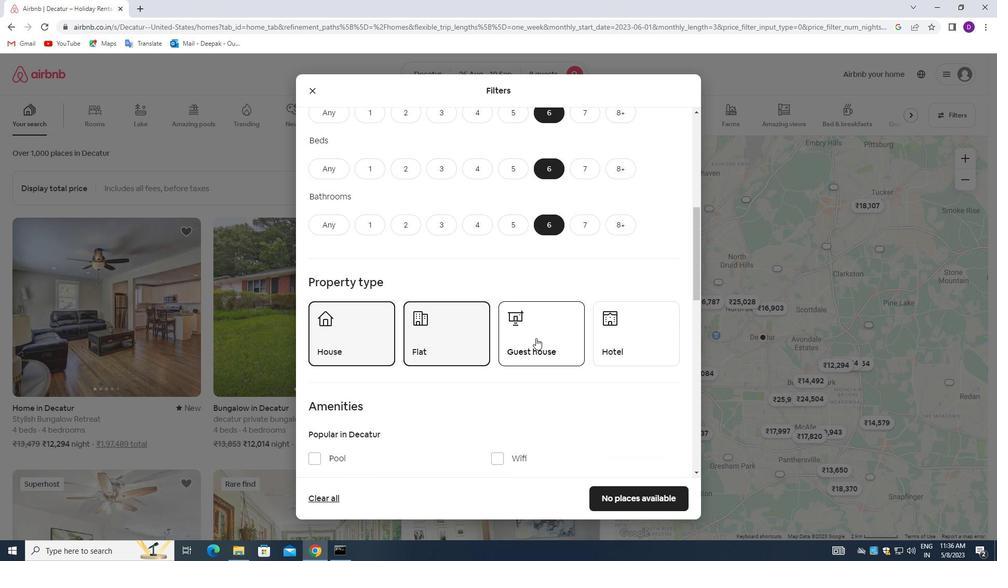
Action: Mouse moved to (493, 350)
Screenshot: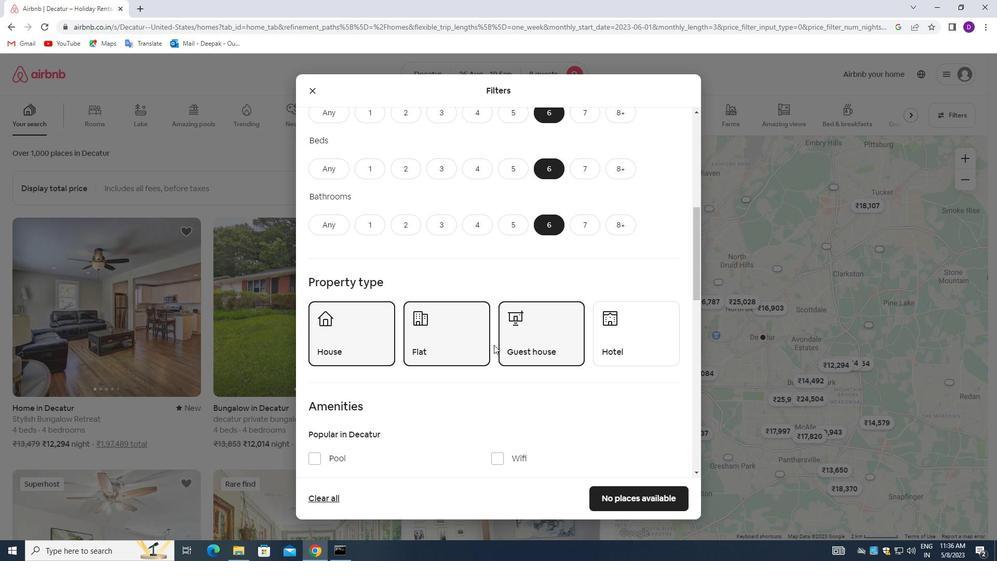 
Action: Mouse scrolled (493, 349) with delta (0, 0)
Screenshot: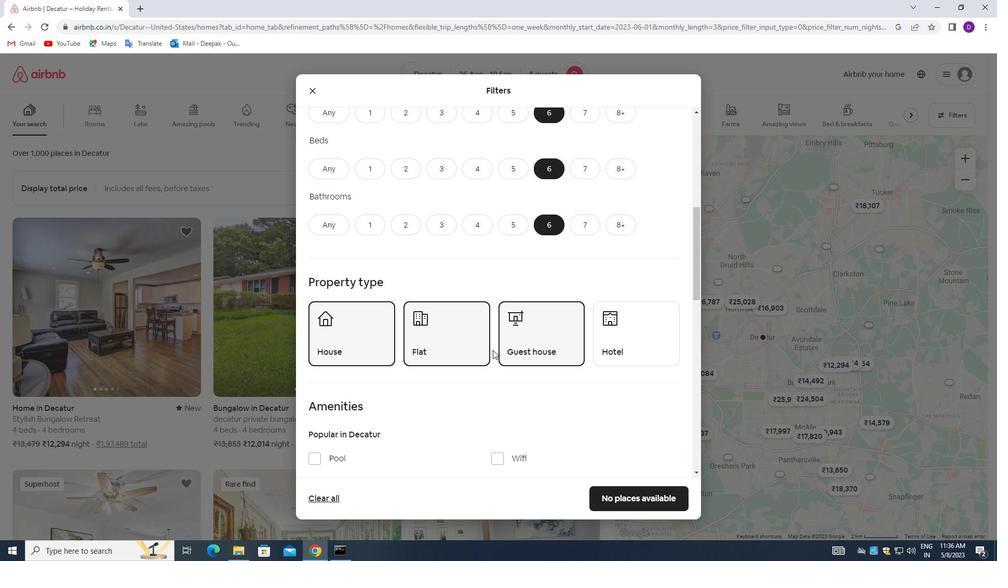 
Action: Mouse moved to (496, 352)
Screenshot: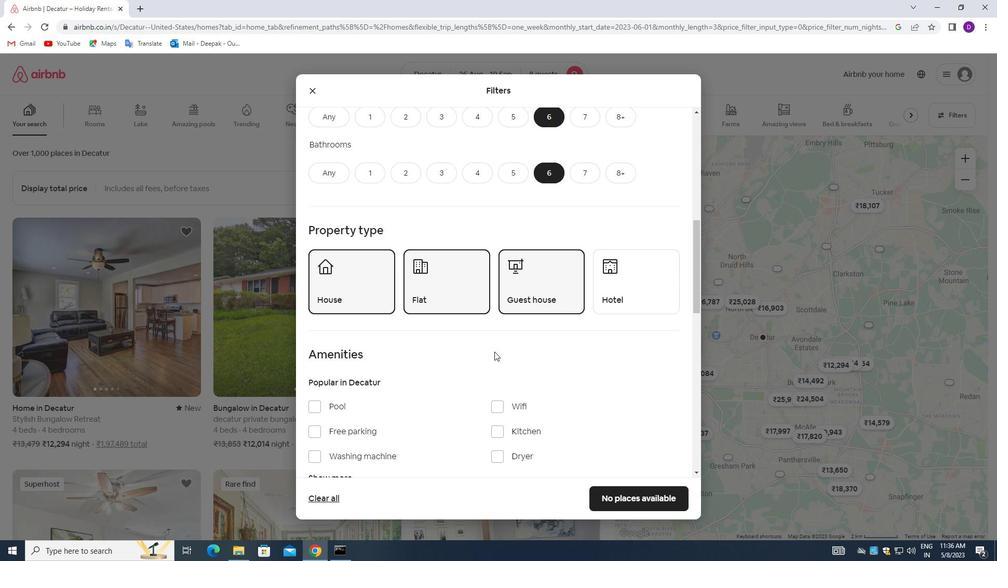 
Action: Mouse scrolled (496, 352) with delta (0, 0)
Screenshot: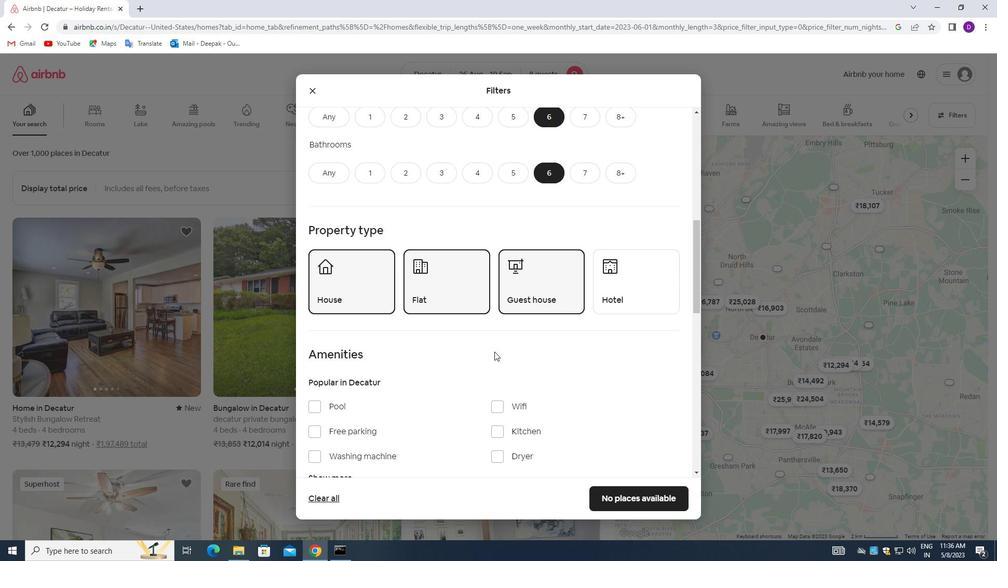 
Action: Mouse moved to (428, 346)
Screenshot: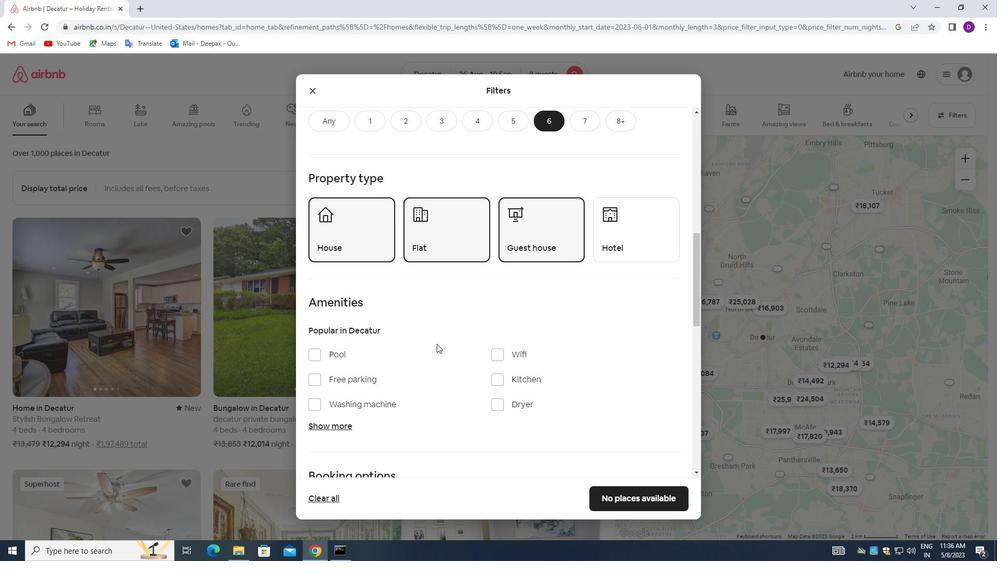 
Action: Mouse scrolled (428, 345) with delta (0, 0)
Screenshot: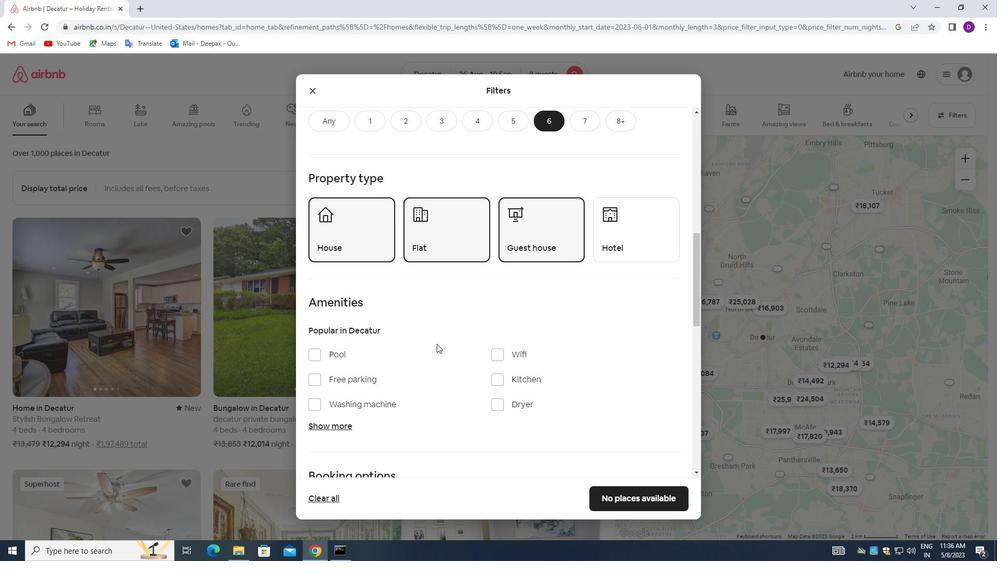 
Action: Mouse moved to (334, 375)
Screenshot: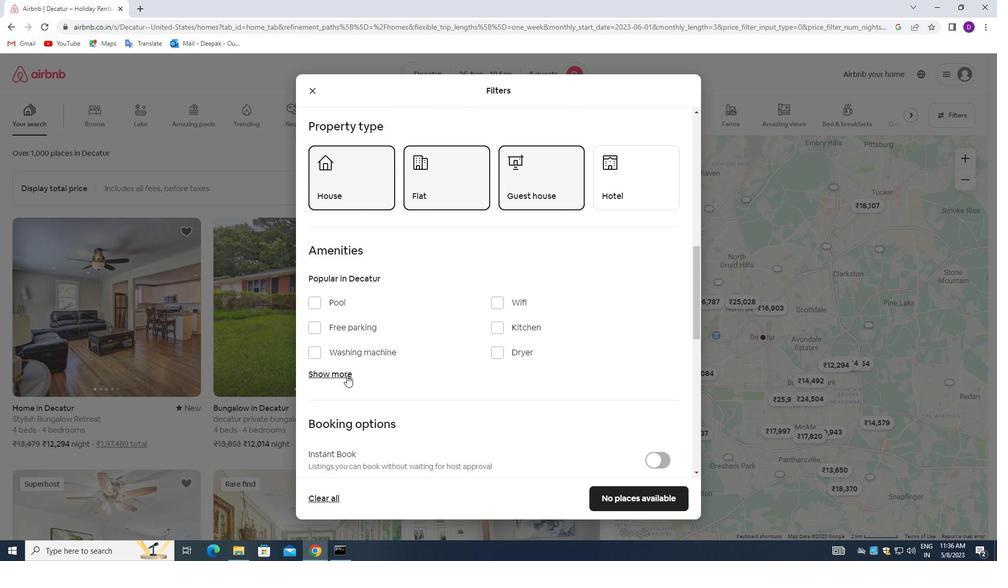 
Action: Mouse pressed left at (334, 375)
Screenshot: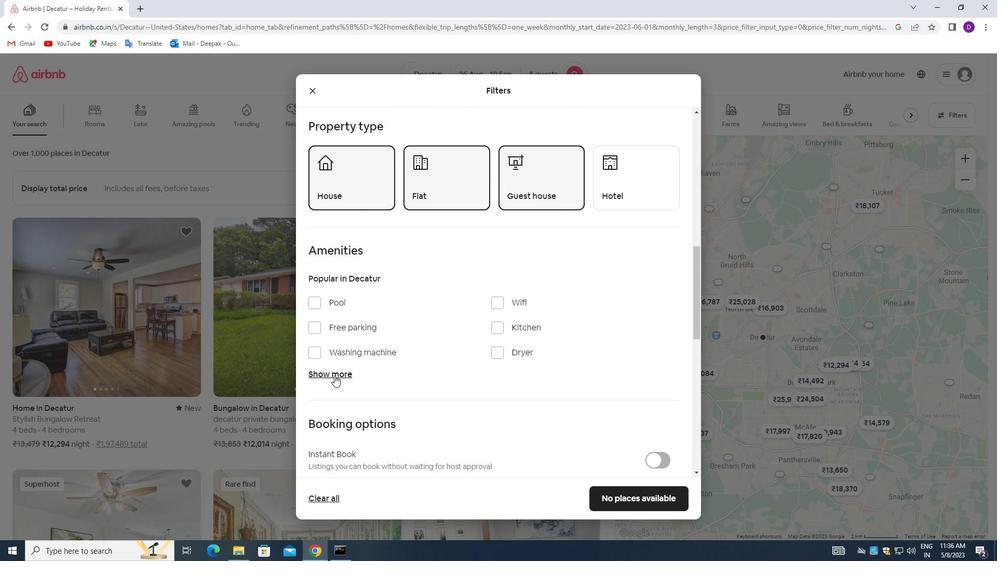 
Action: Mouse moved to (492, 301)
Screenshot: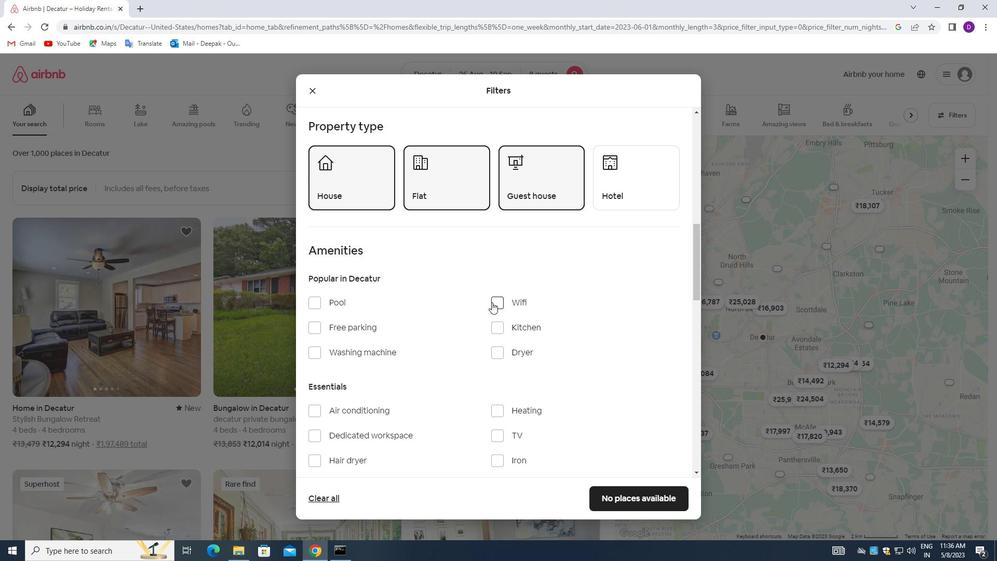 
Action: Mouse pressed left at (492, 301)
Screenshot: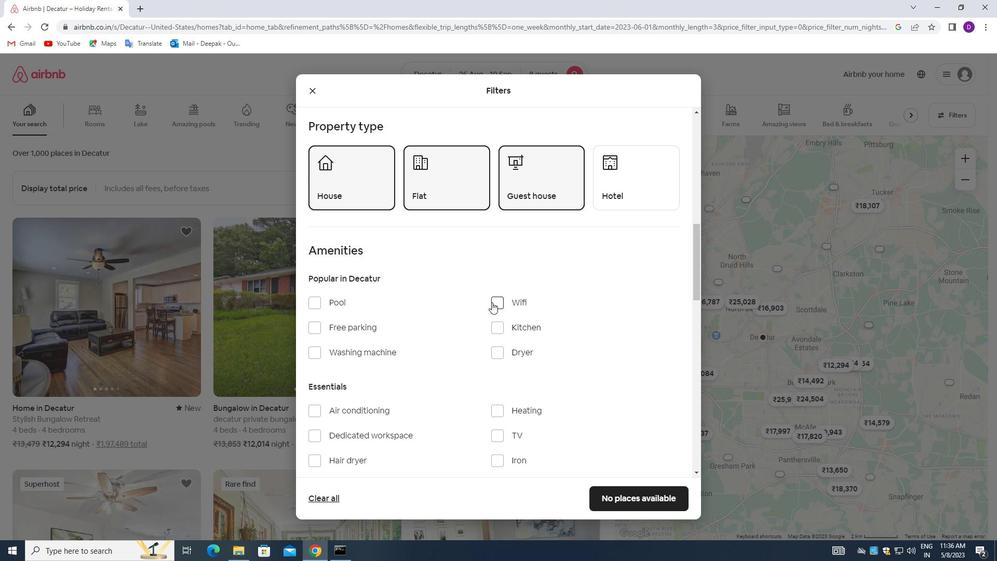 
Action: Mouse moved to (316, 332)
Screenshot: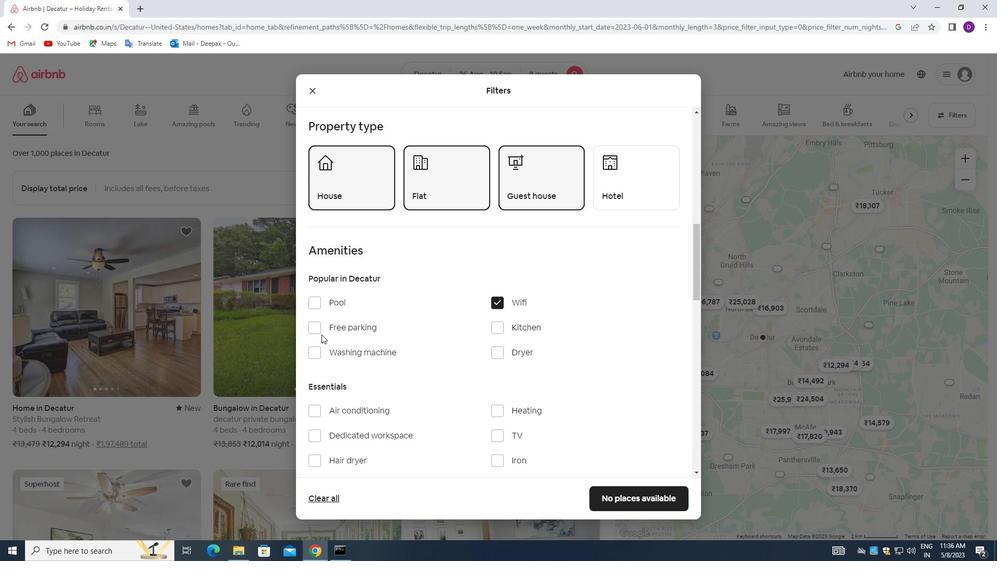 
Action: Mouse pressed left at (316, 332)
Screenshot: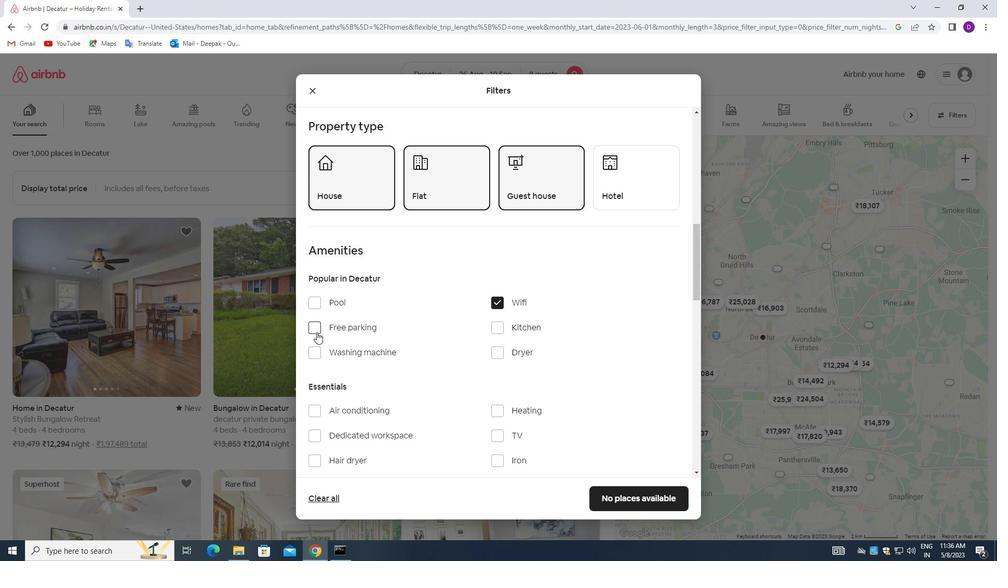 
Action: Mouse moved to (420, 386)
Screenshot: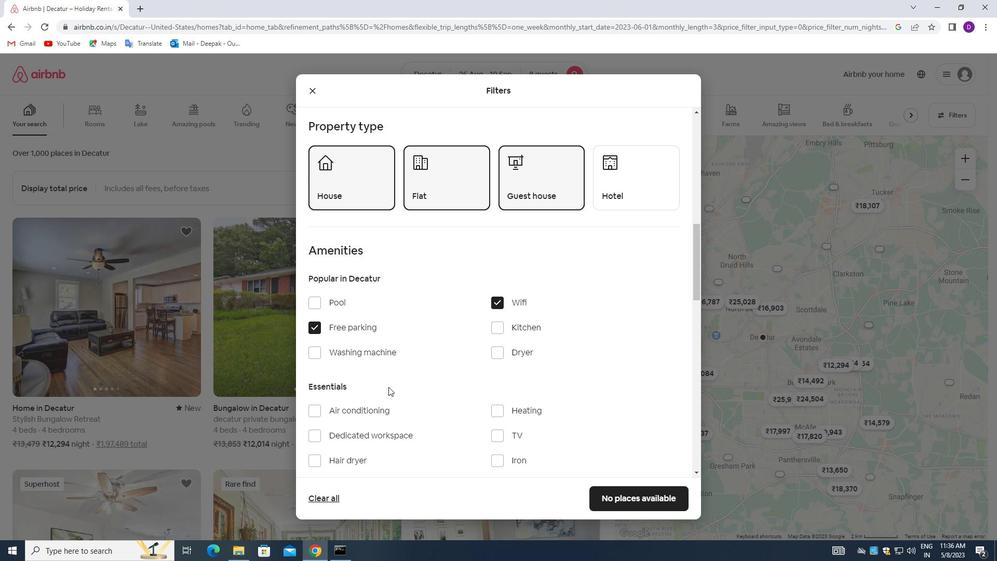 
Action: Mouse scrolled (420, 385) with delta (0, 0)
Screenshot: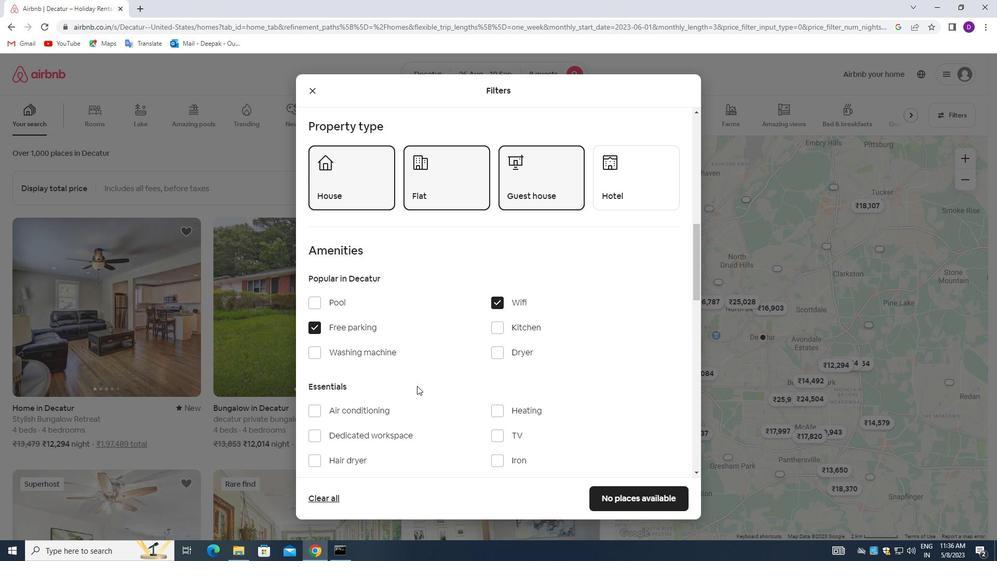 
Action: Mouse scrolled (420, 385) with delta (0, 0)
Screenshot: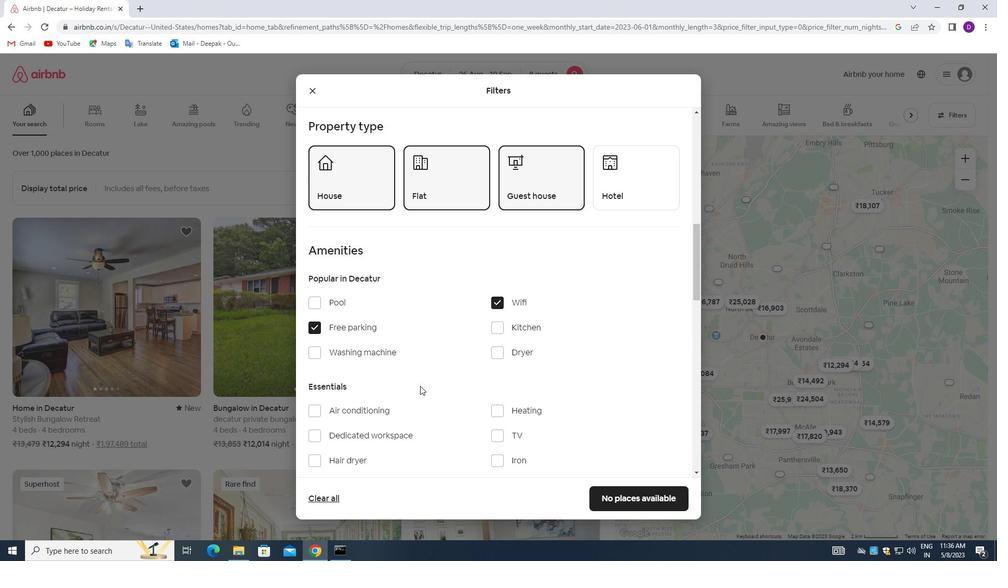 
Action: Mouse moved to (497, 330)
Screenshot: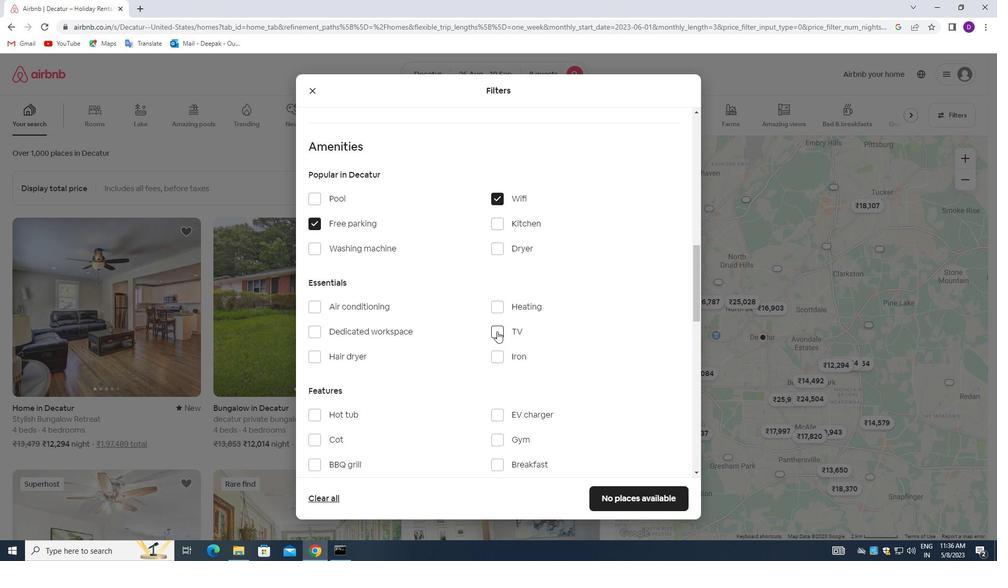
Action: Mouse pressed left at (497, 330)
Screenshot: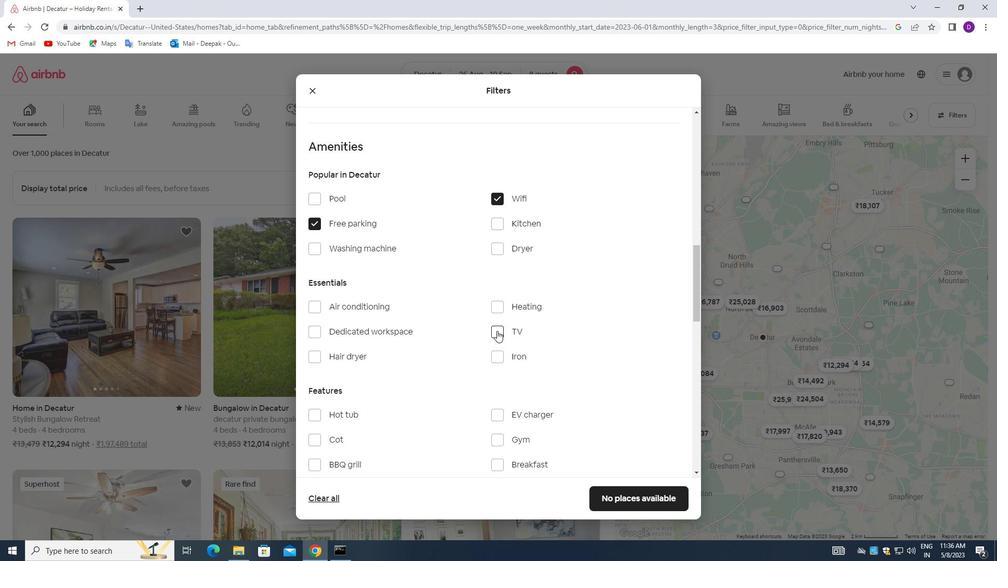 
Action: Mouse moved to (392, 362)
Screenshot: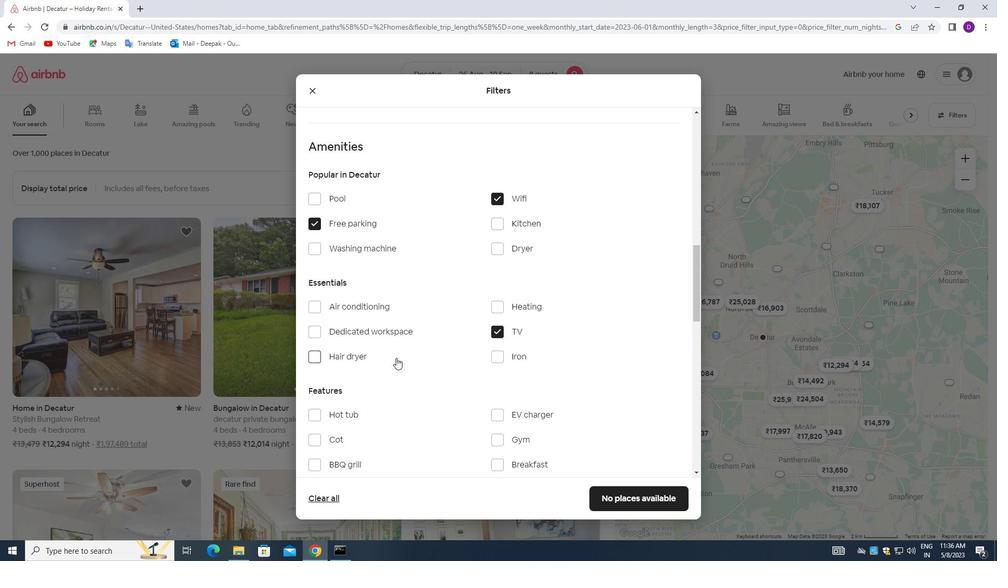 
Action: Mouse scrolled (392, 361) with delta (0, 0)
Screenshot: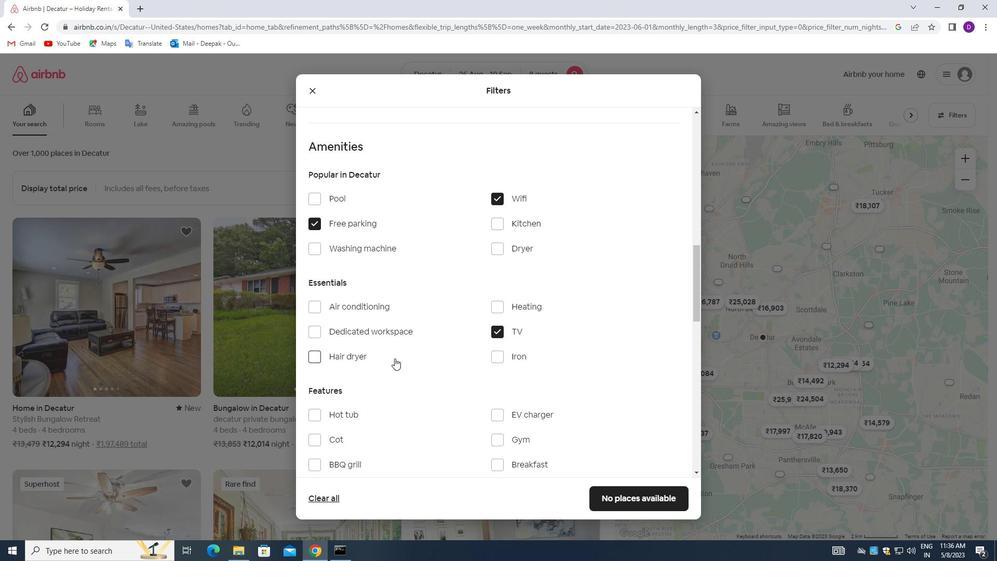 
Action: Mouse moved to (391, 364)
Screenshot: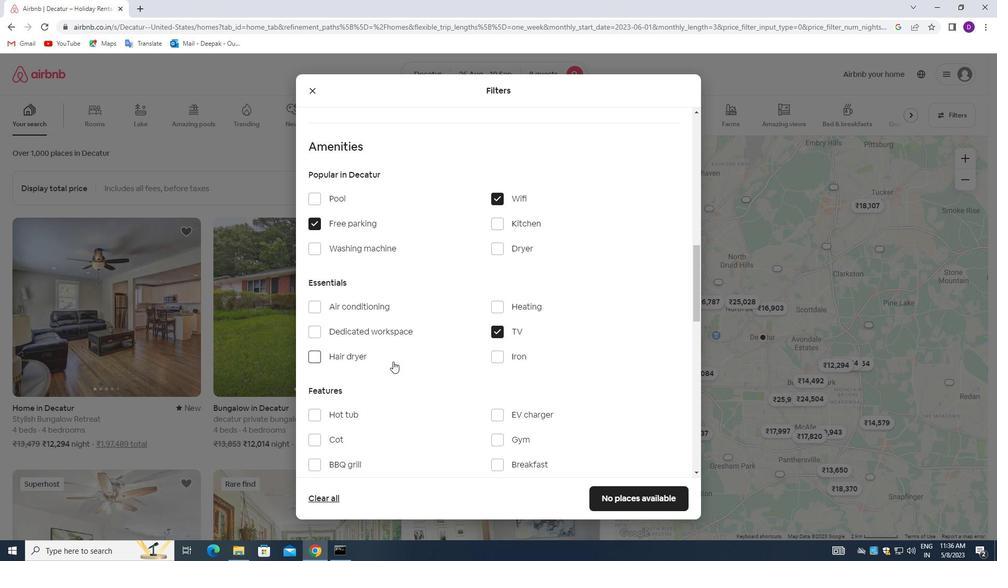 
Action: Mouse scrolled (391, 363) with delta (0, 0)
Screenshot: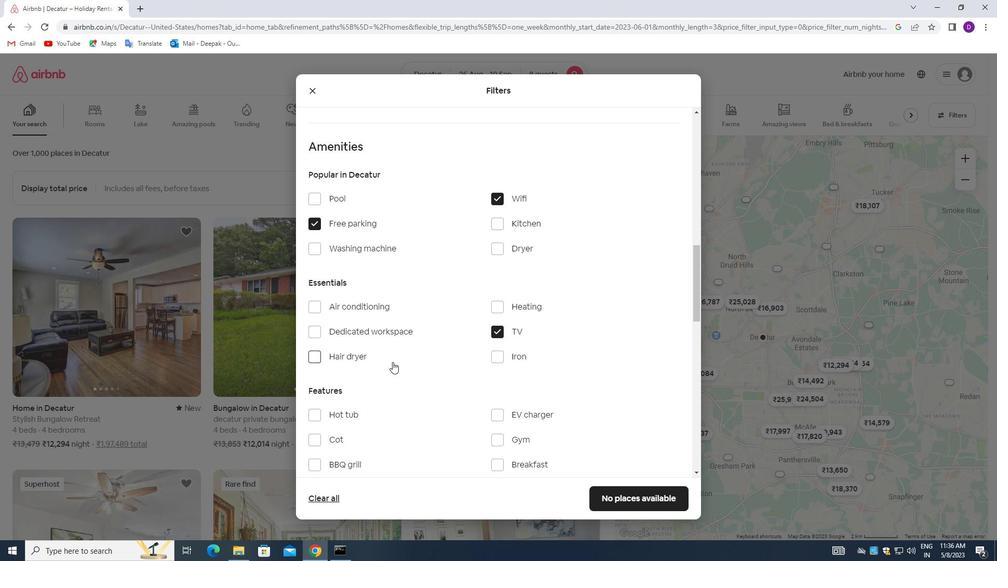 
Action: Mouse moved to (496, 339)
Screenshot: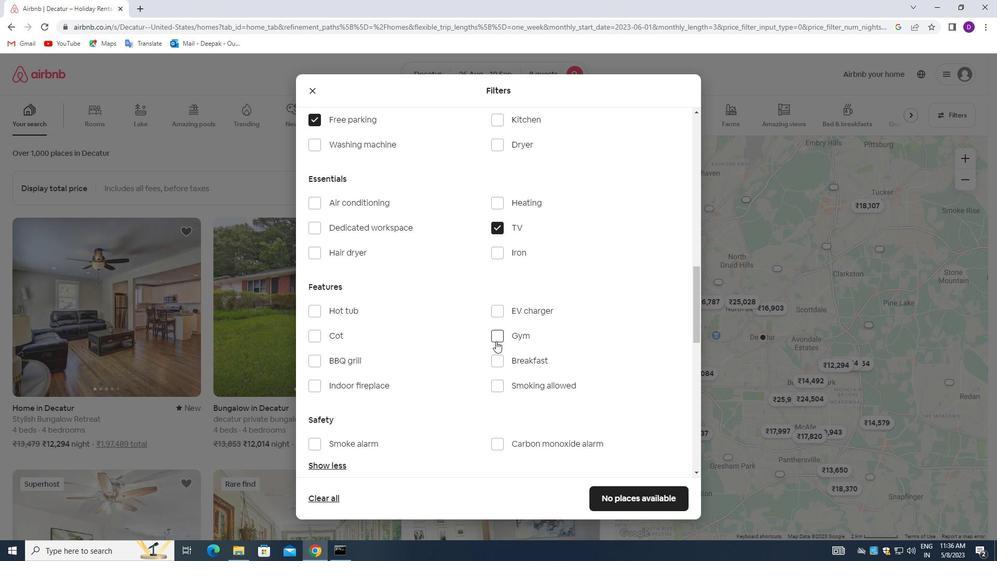 
Action: Mouse pressed left at (496, 339)
Screenshot: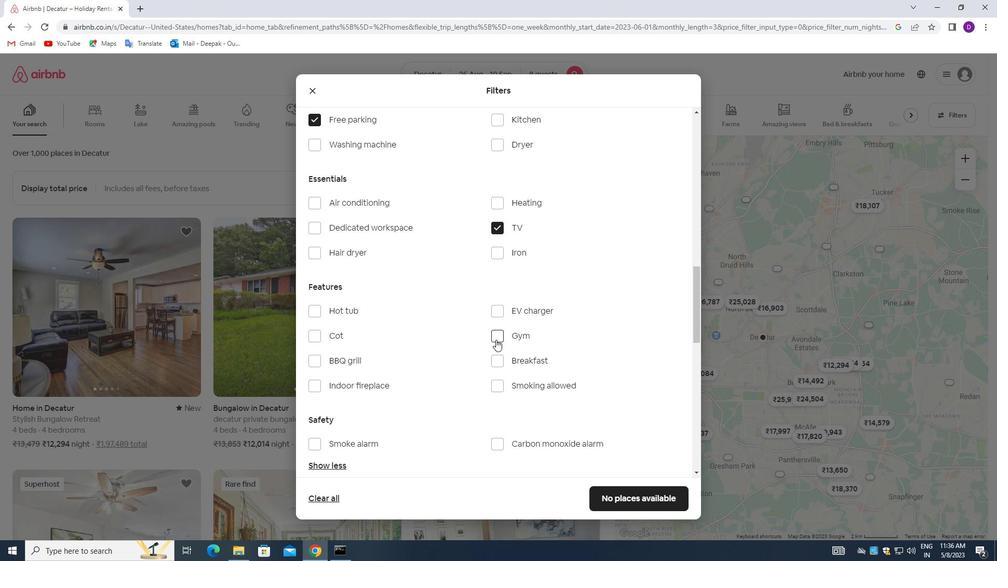 
Action: Mouse moved to (497, 363)
Screenshot: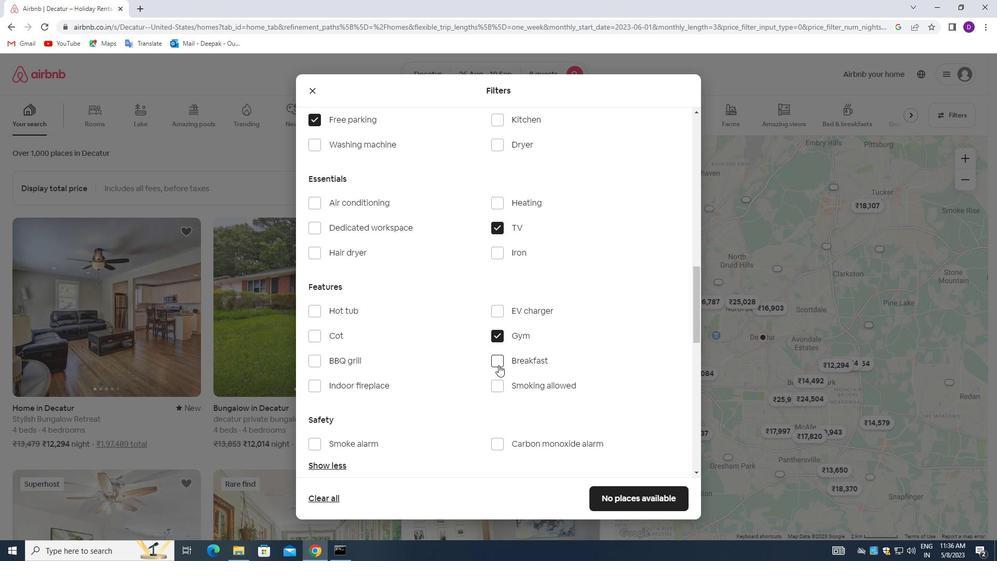 
Action: Mouse pressed left at (497, 363)
Screenshot: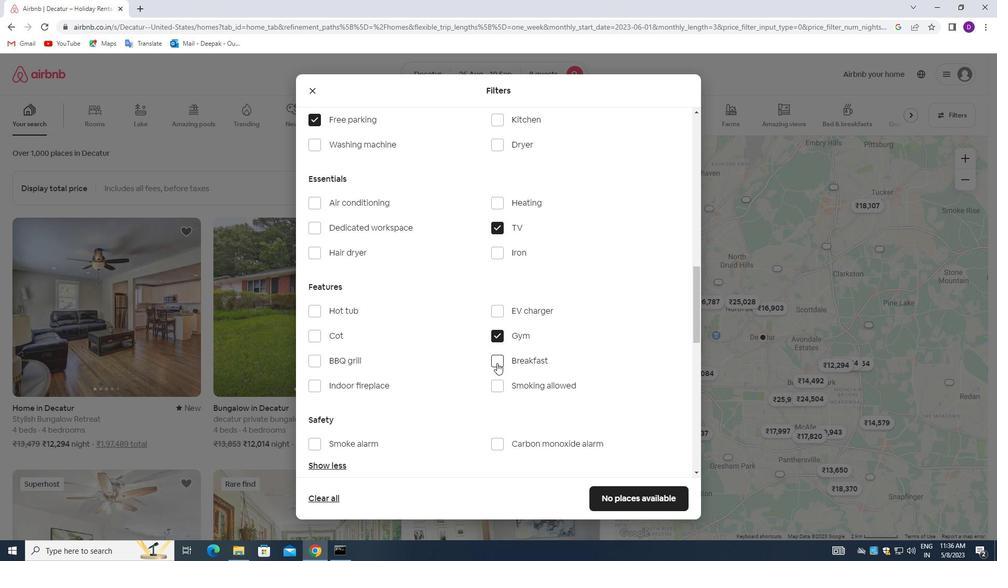 
Action: Mouse moved to (444, 370)
Screenshot: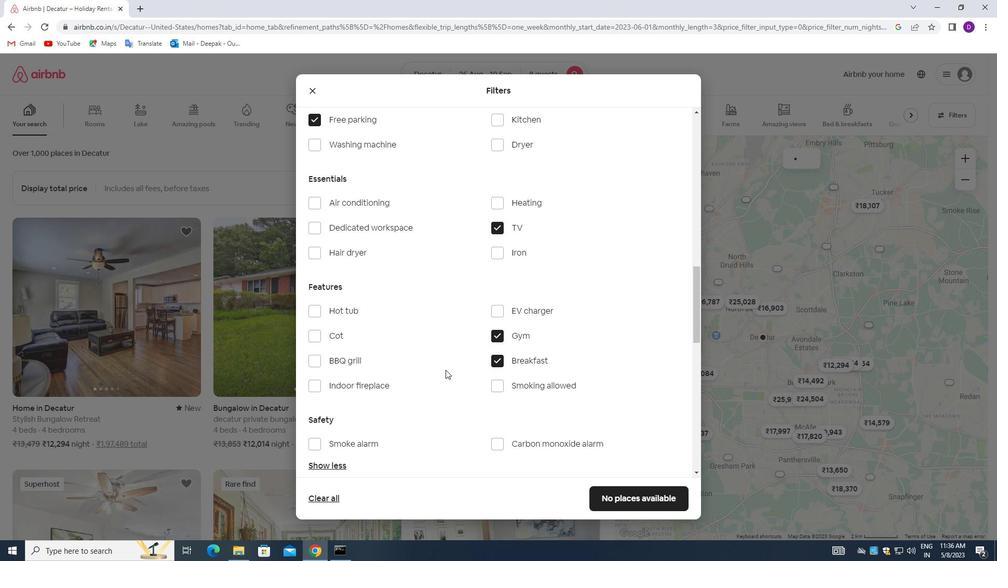 
Action: Mouse scrolled (444, 369) with delta (0, 0)
Screenshot: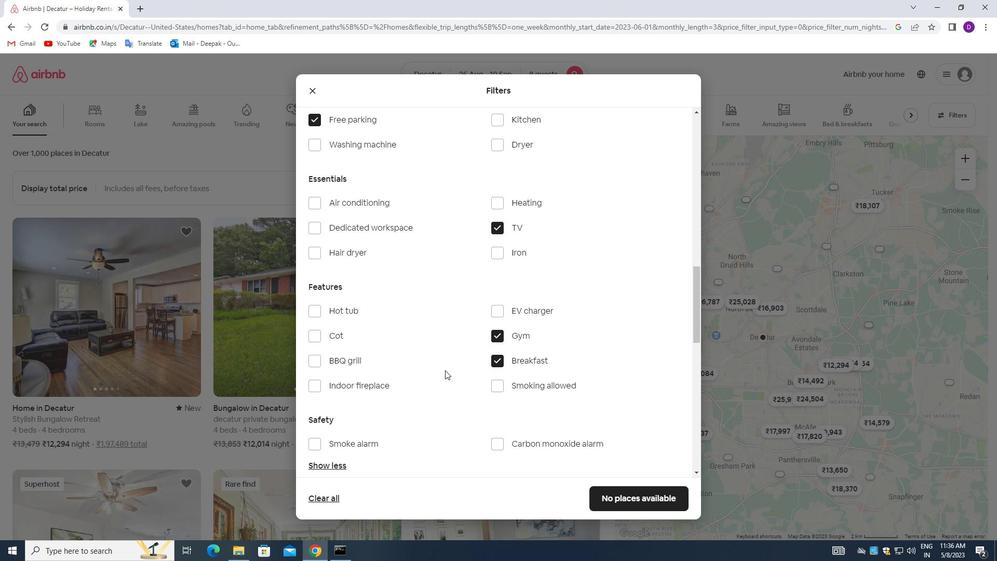 
Action: Mouse scrolled (444, 369) with delta (0, 0)
Screenshot: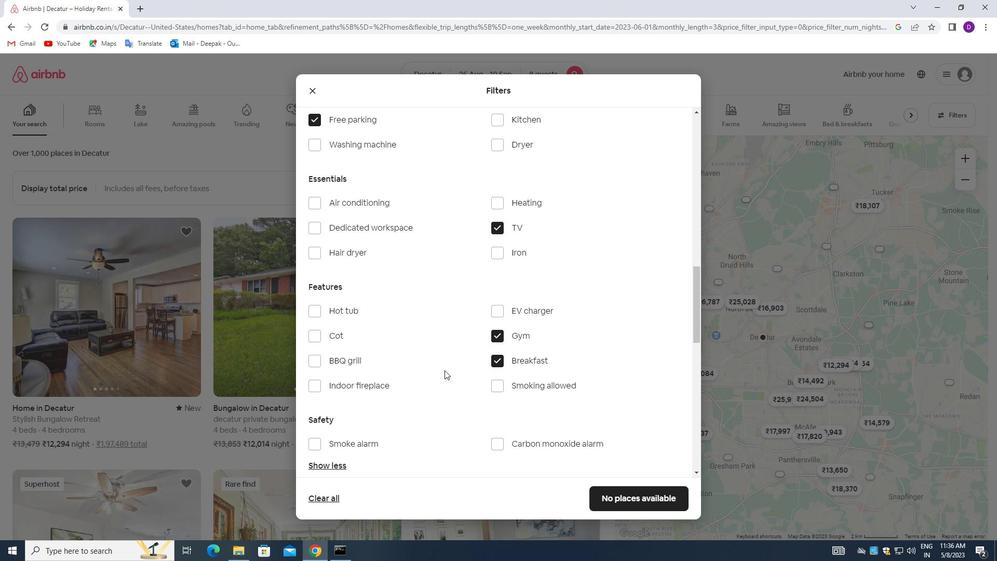 
Action: Mouse moved to (440, 370)
Screenshot: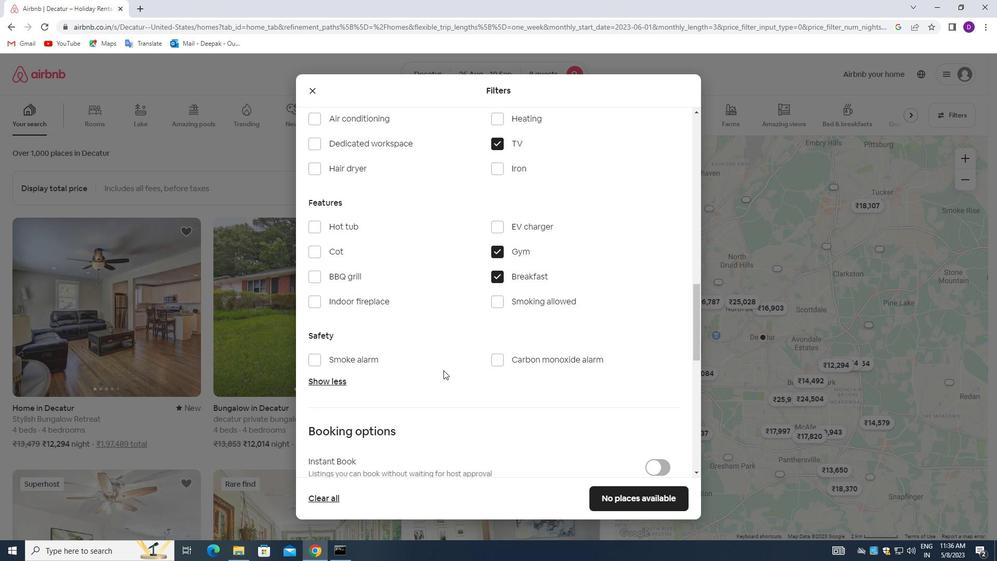 
Action: Mouse scrolled (440, 369) with delta (0, 0)
Screenshot: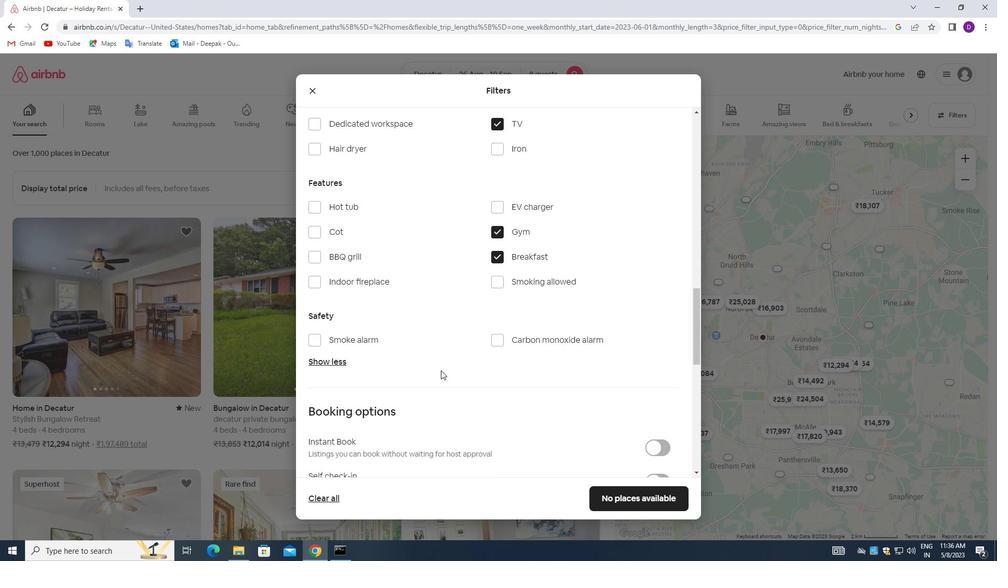 
Action: Mouse scrolled (440, 369) with delta (0, 0)
Screenshot: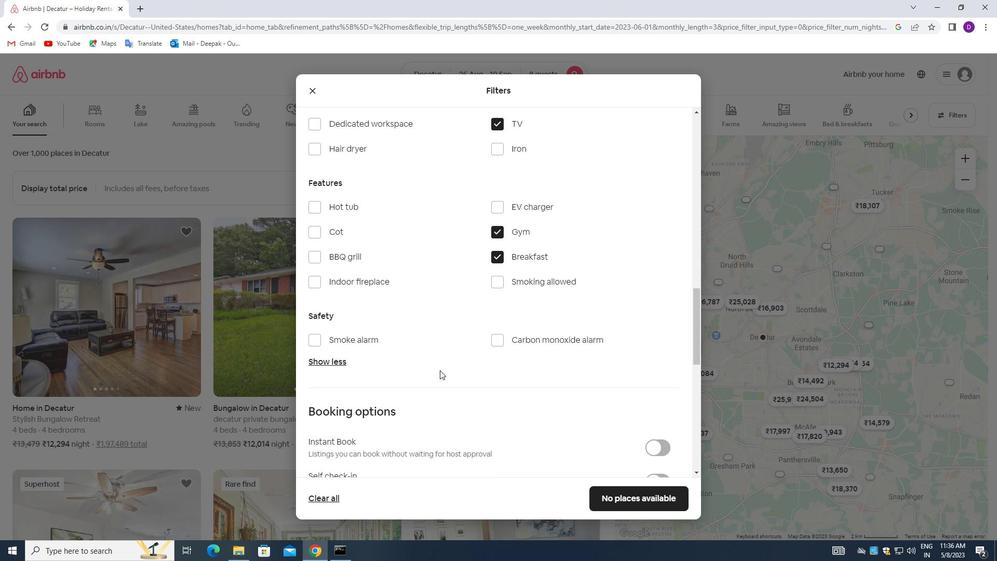 
Action: Mouse moved to (652, 373)
Screenshot: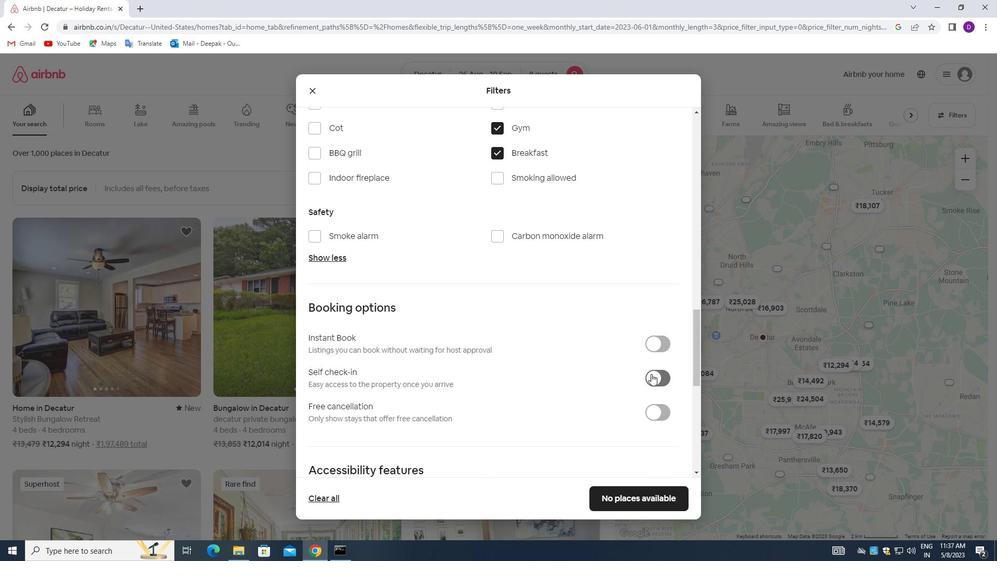 
Action: Mouse pressed left at (652, 373)
Screenshot: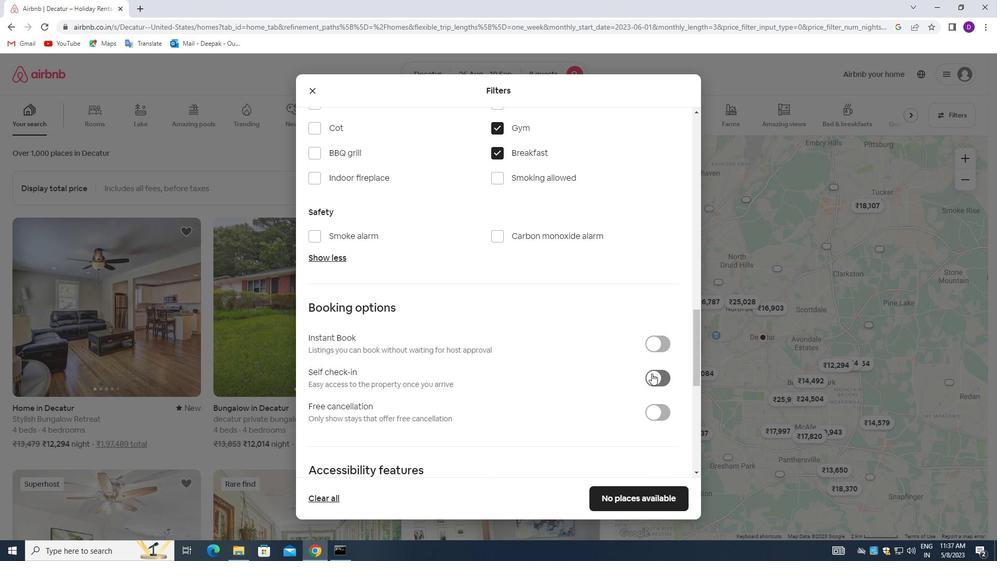 
Action: Mouse moved to (473, 377)
Screenshot: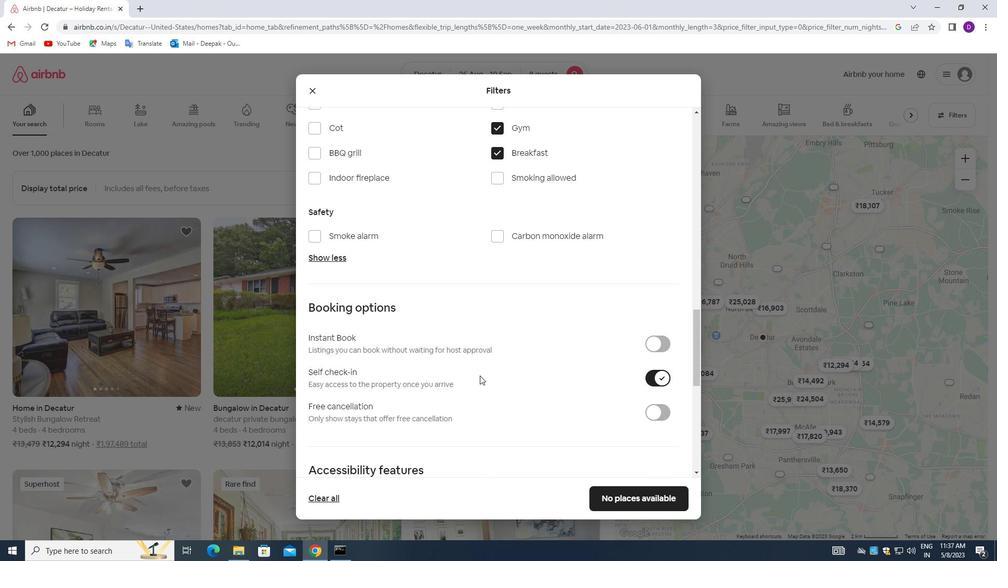 
Action: Mouse scrolled (473, 376) with delta (0, 0)
Screenshot: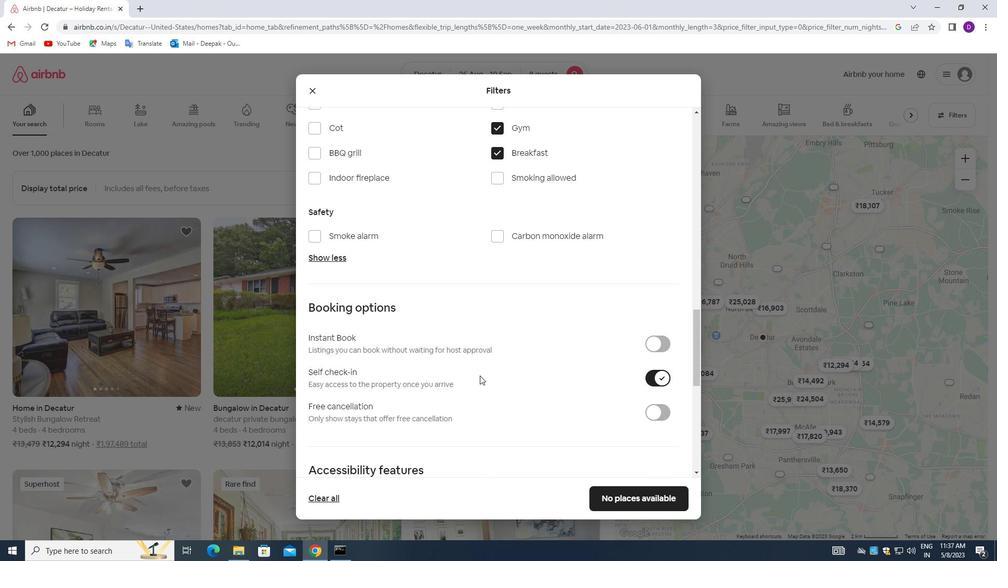 
Action: Mouse moved to (472, 377)
Screenshot: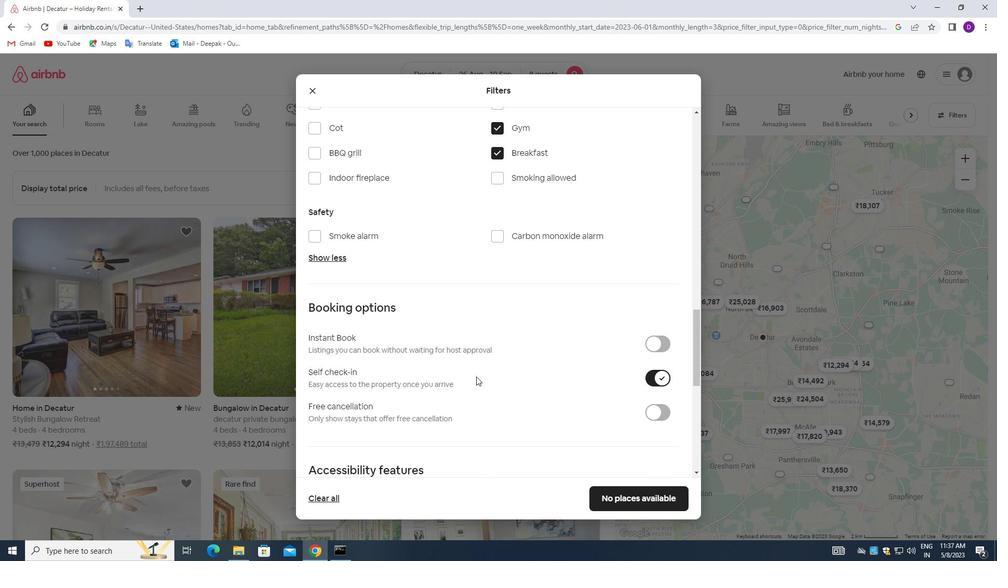 
Action: Mouse scrolled (472, 376) with delta (0, 0)
Screenshot: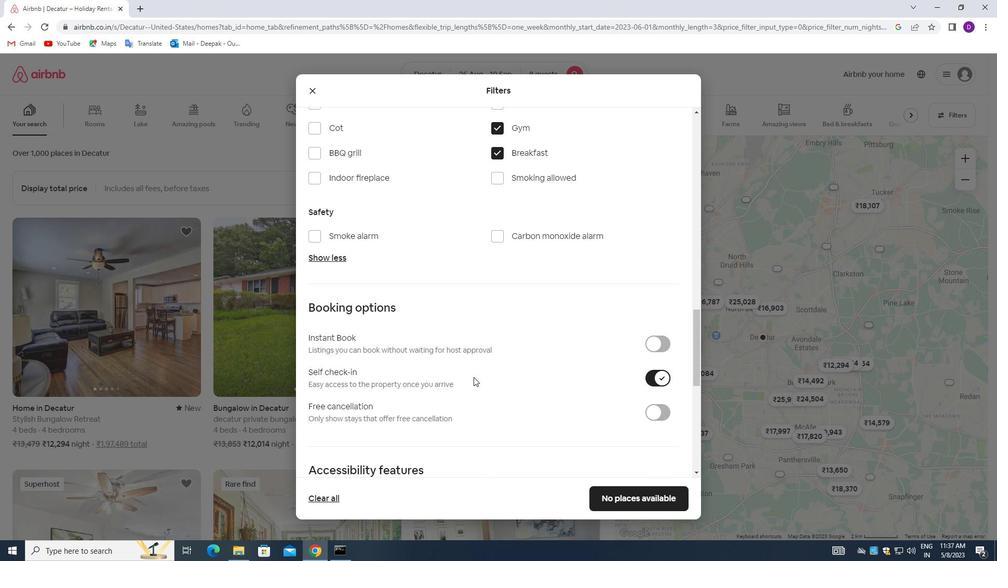 
Action: Mouse moved to (472, 376)
Screenshot: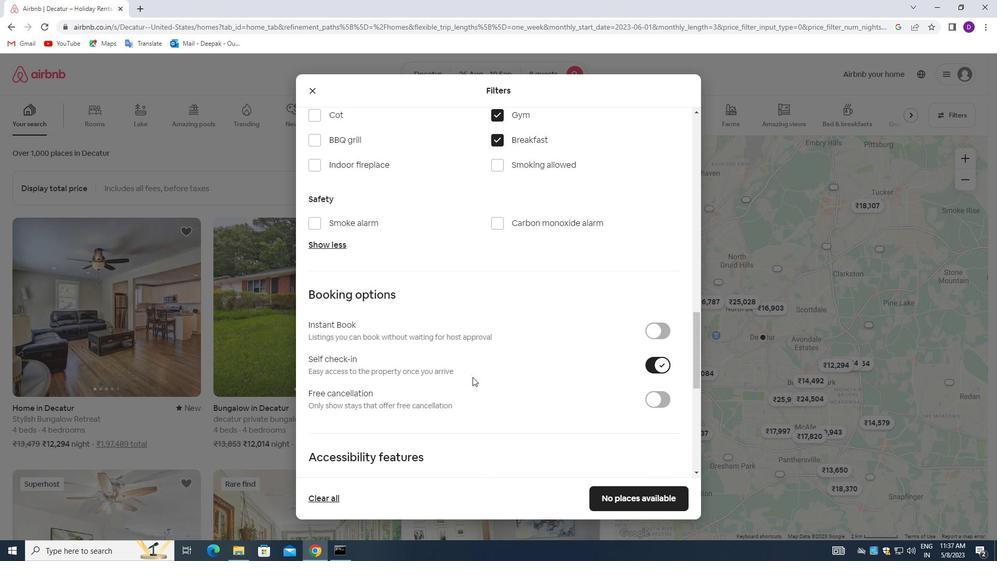 
Action: Mouse scrolled (472, 376) with delta (0, 0)
Screenshot: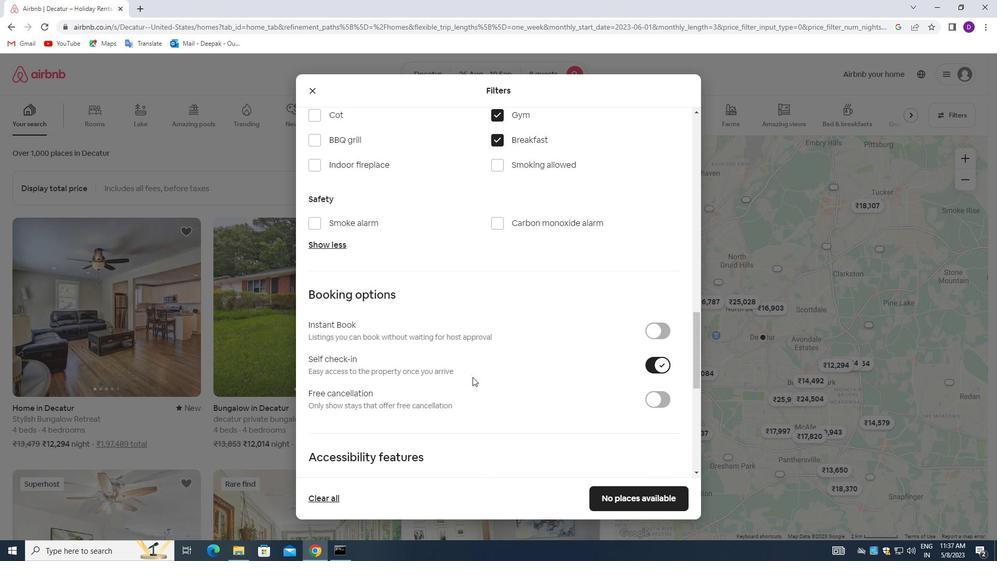 
Action: Mouse moved to (473, 367)
Screenshot: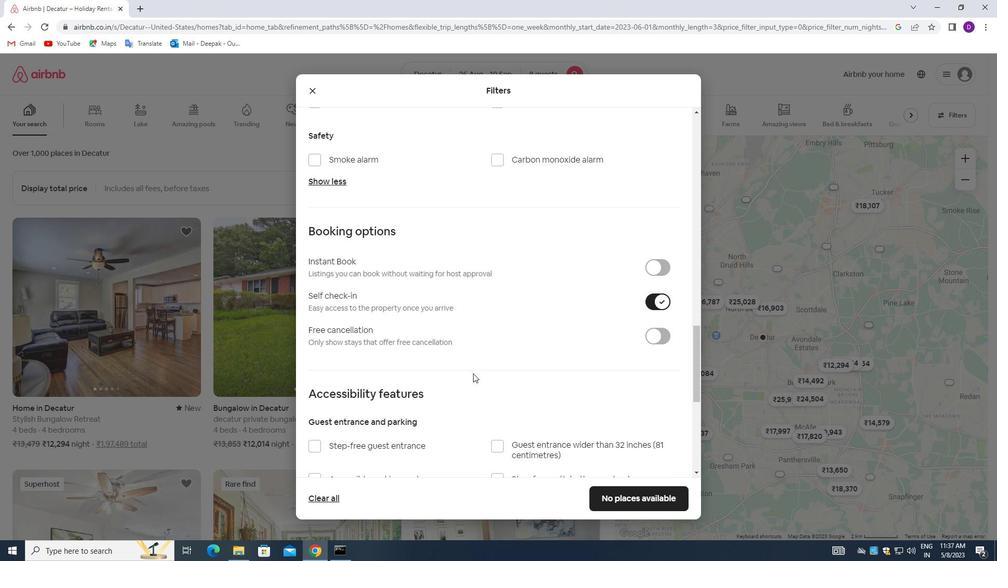 
Action: Mouse scrolled (473, 367) with delta (0, 0)
Screenshot: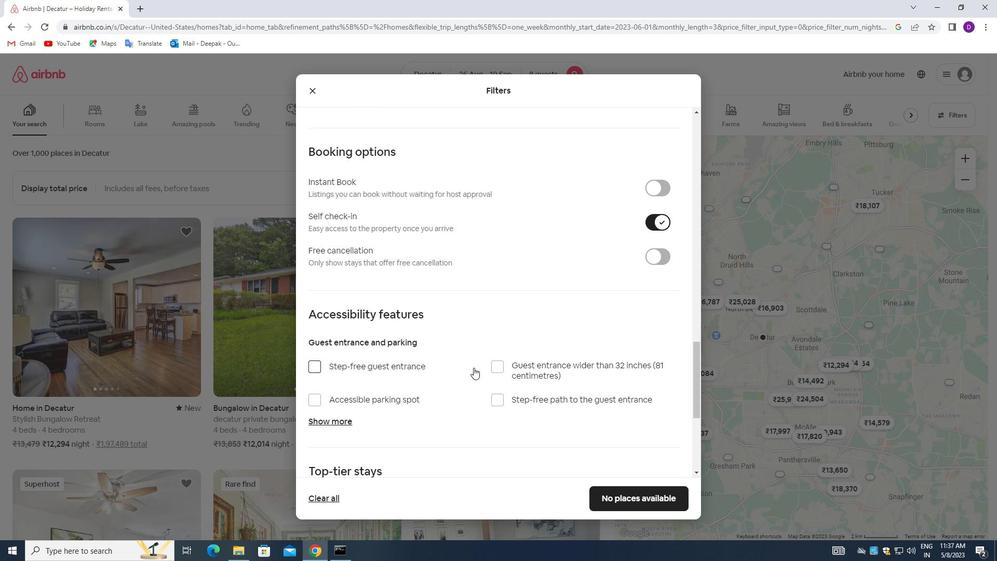 
Action: Mouse scrolled (473, 367) with delta (0, 0)
Screenshot: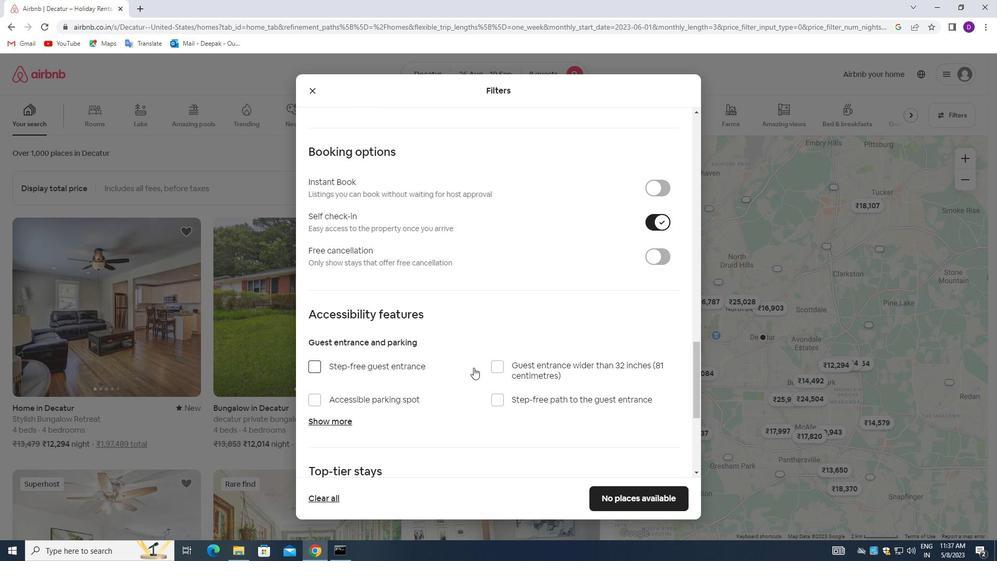 
Action: Mouse scrolled (473, 367) with delta (0, 0)
Screenshot: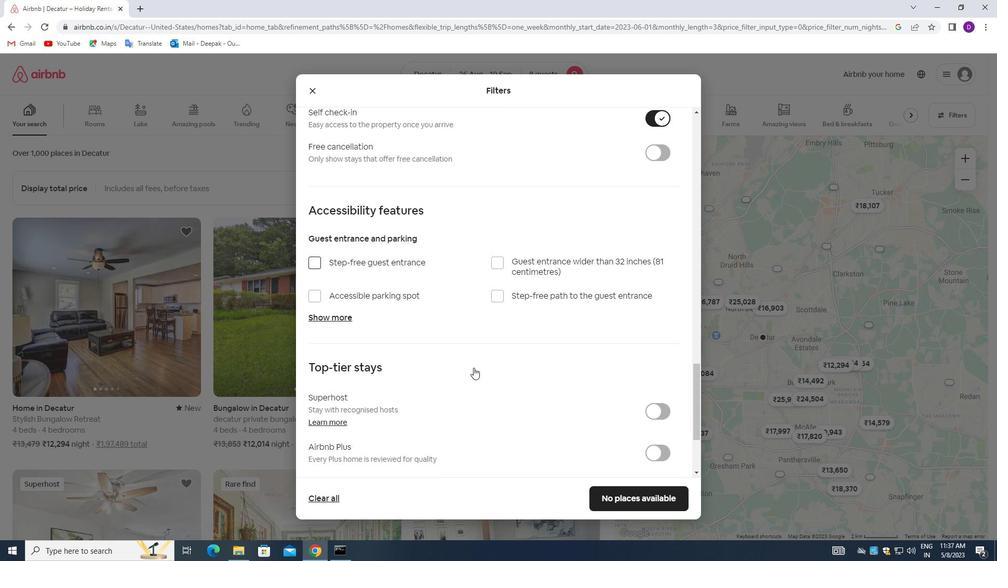 
Action: Mouse scrolled (473, 367) with delta (0, 0)
Screenshot: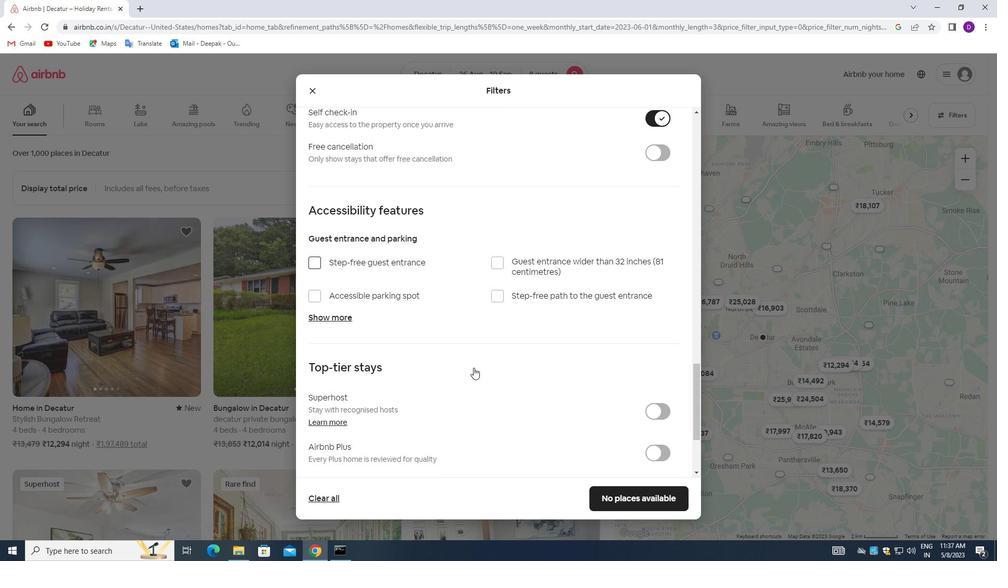 
Action: Mouse moved to (472, 370)
Screenshot: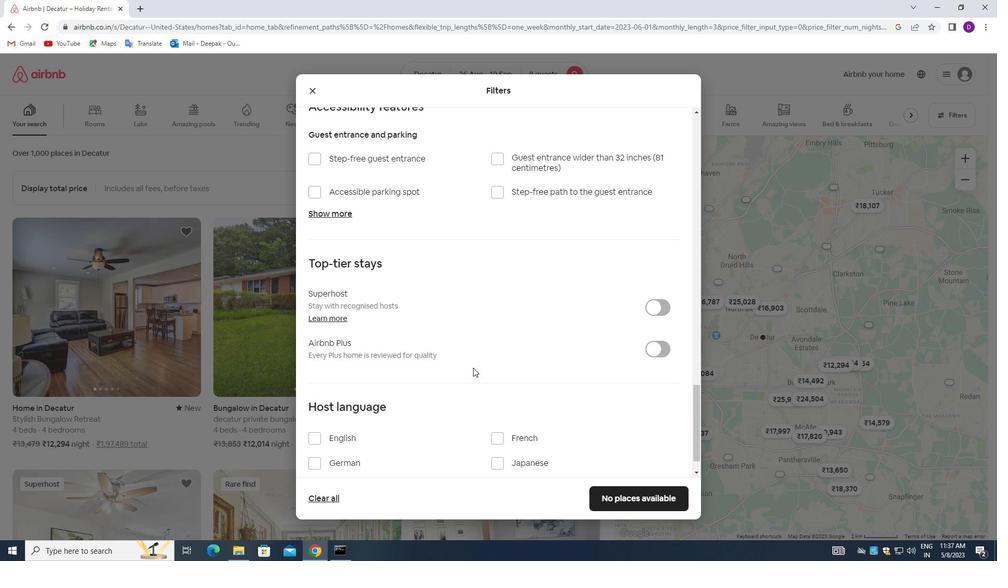 
Action: Mouse scrolled (472, 369) with delta (0, 0)
Screenshot: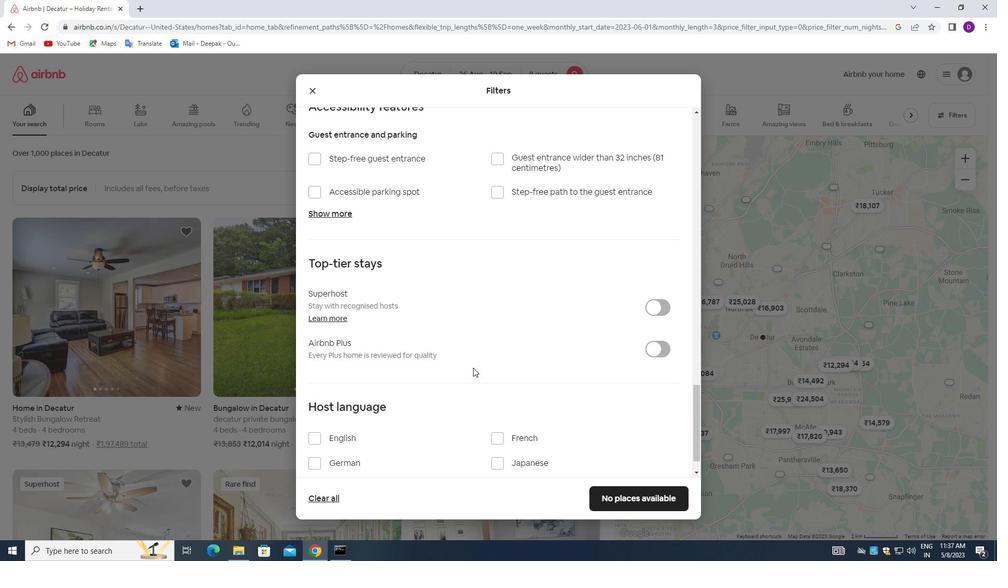 
Action: Mouse moved to (471, 372)
Screenshot: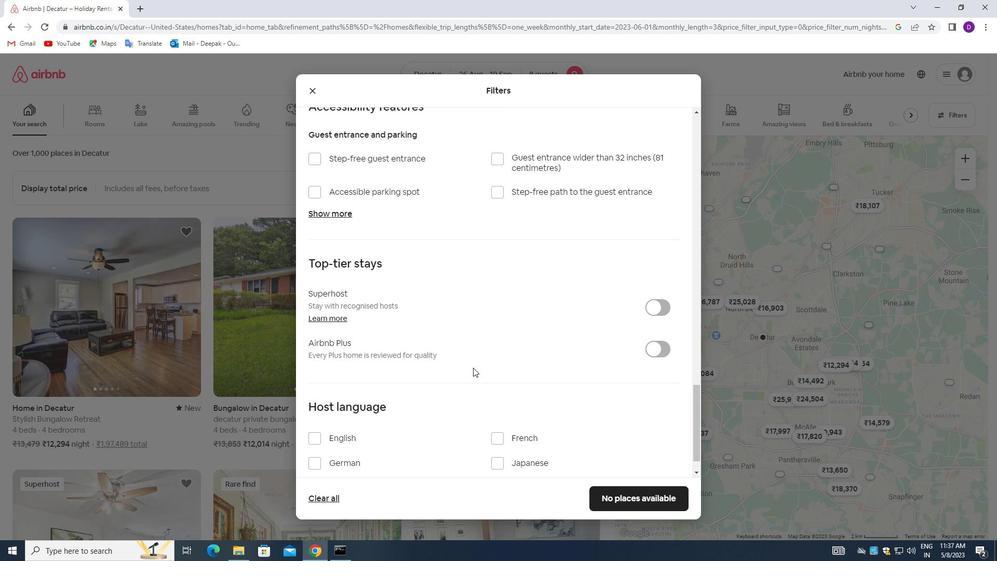 
Action: Mouse scrolled (471, 371) with delta (0, 0)
Screenshot: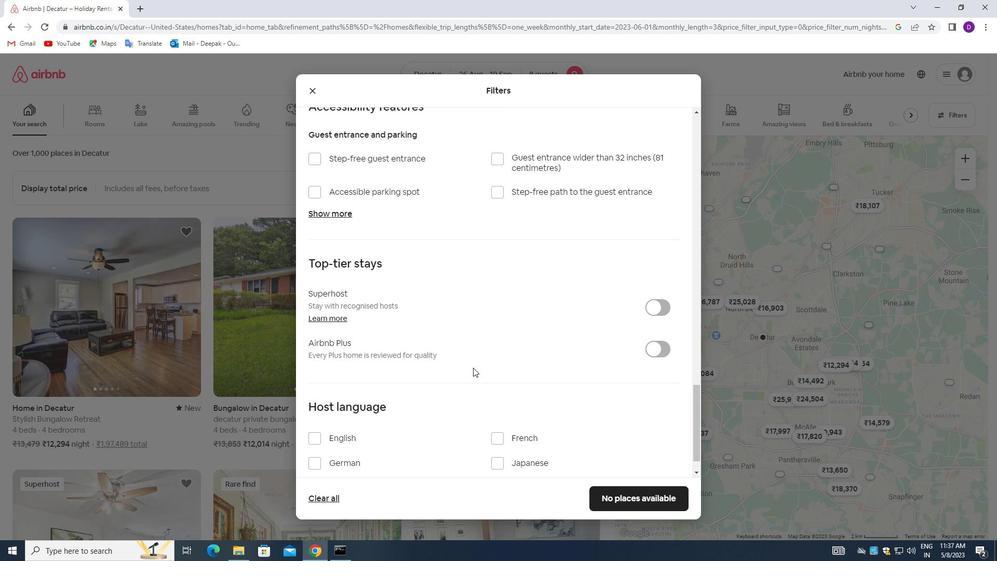 
Action: Mouse moved to (313, 402)
Screenshot: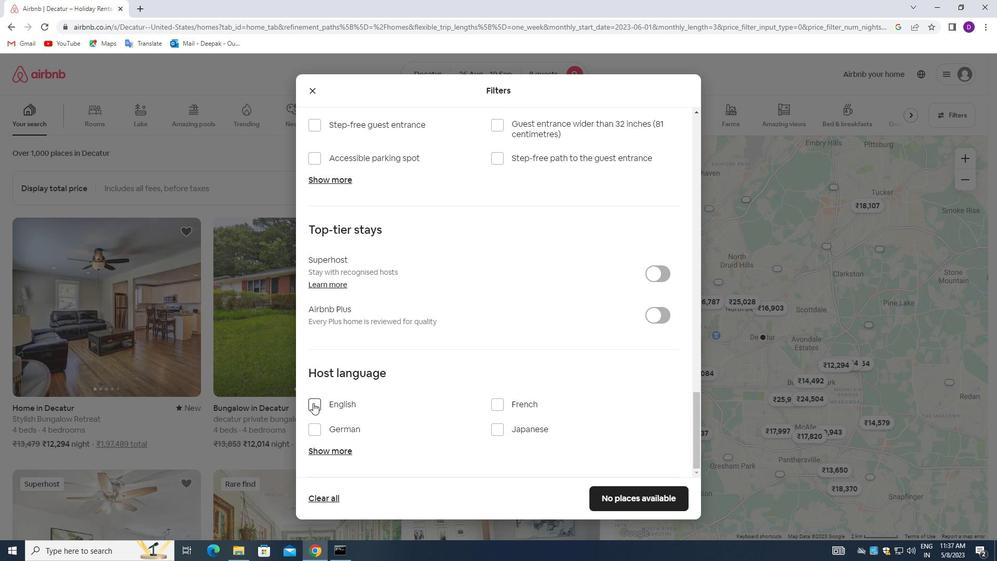 
Action: Mouse pressed left at (313, 402)
Screenshot: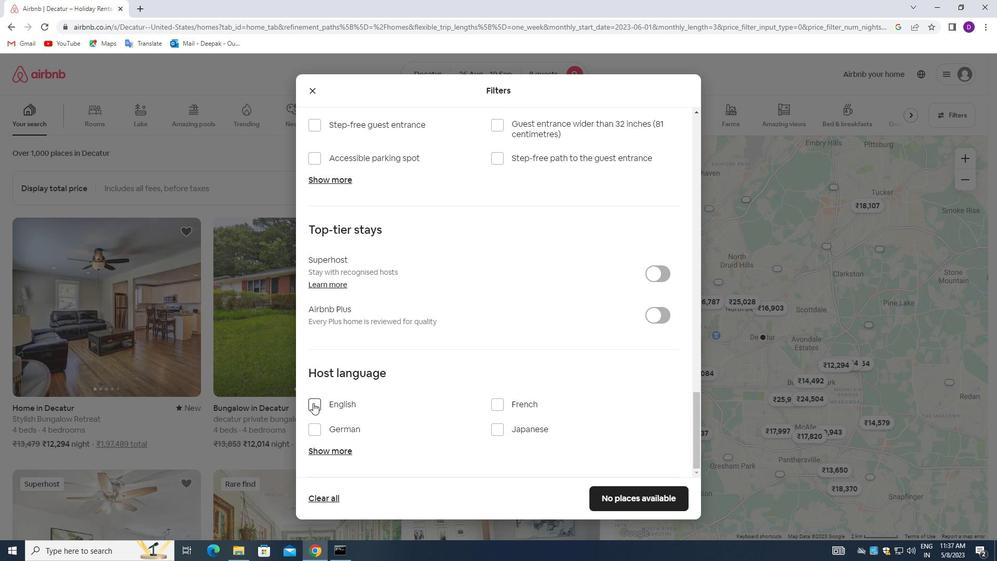 
Action: Mouse moved to (593, 491)
Screenshot: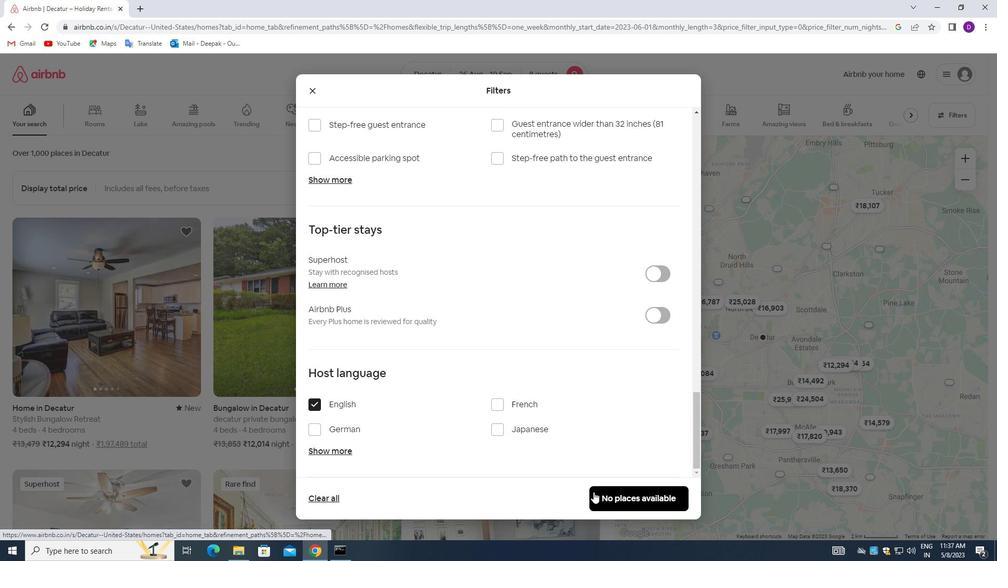 
Action: Mouse pressed left at (593, 491)
Screenshot: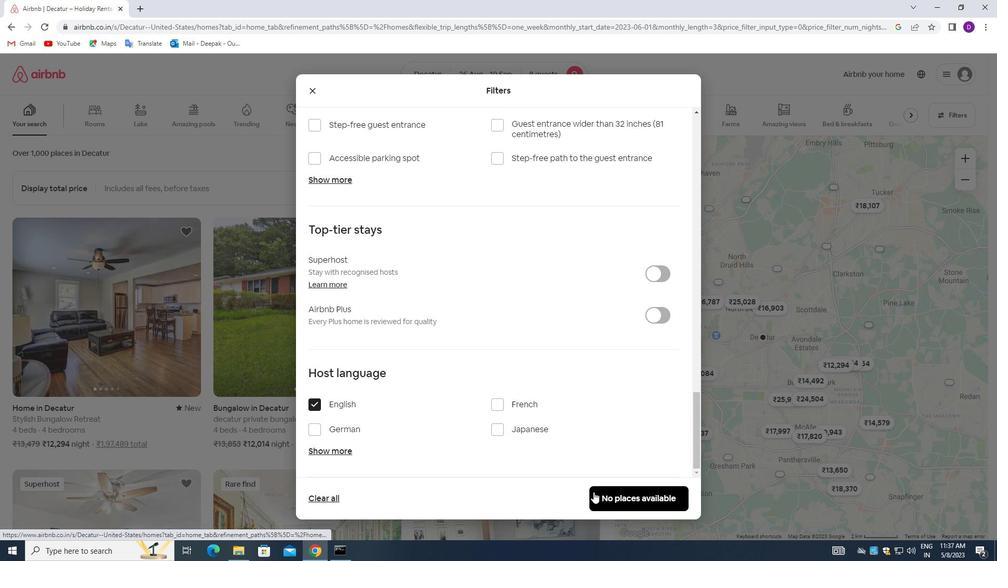 
Action: Mouse moved to (572, 376)
Screenshot: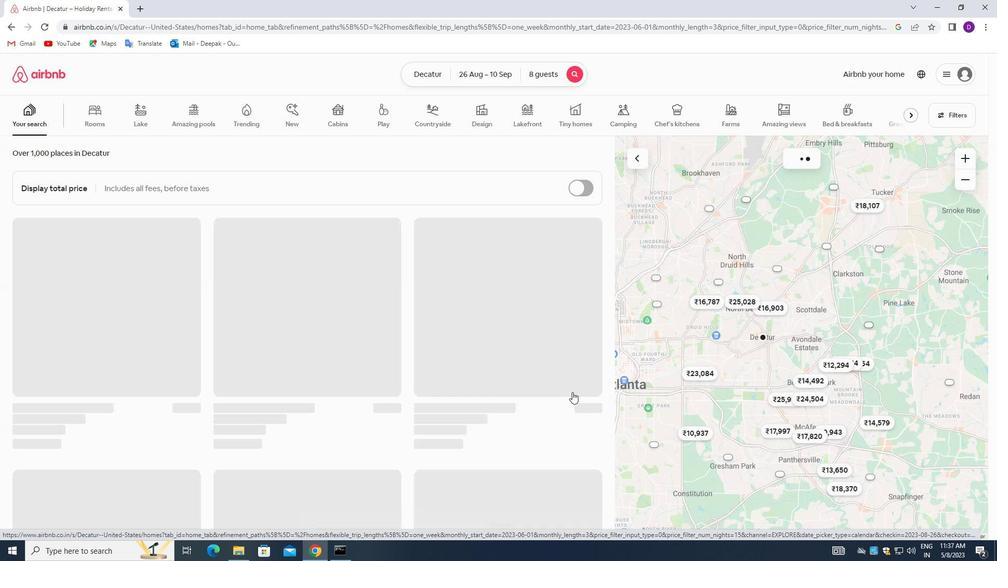 
